 Task: Find connections with filter location Le Pontet with filter topic #Technologywith filter profile language English with filter current company Teach For India with filter school Careers for BANGALORE with filter industry Fine Arts Schools with filter service category Date Entry with filter keywords title Budget Analyst
Action: Mouse moved to (474, 82)
Screenshot: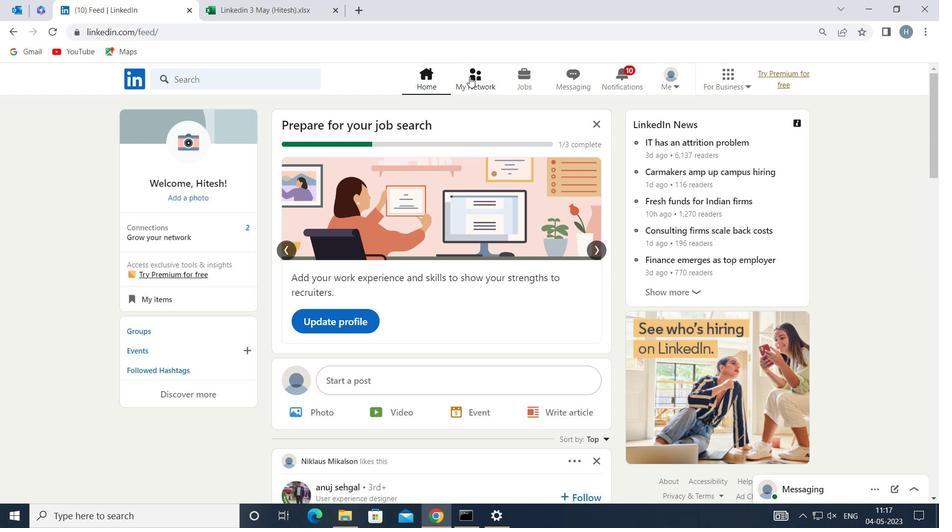 
Action: Mouse pressed left at (474, 82)
Screenshot: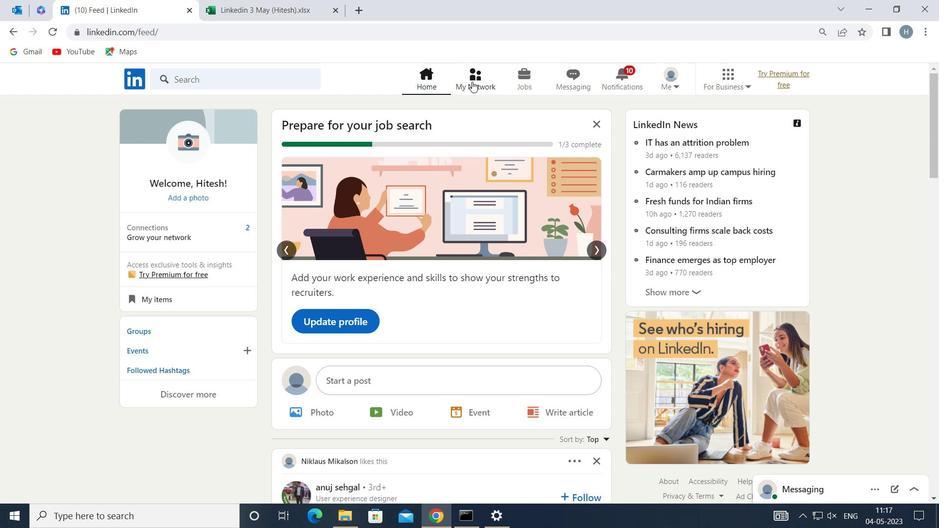 
Action: Mouse moved to (271, 151)
Screenshot: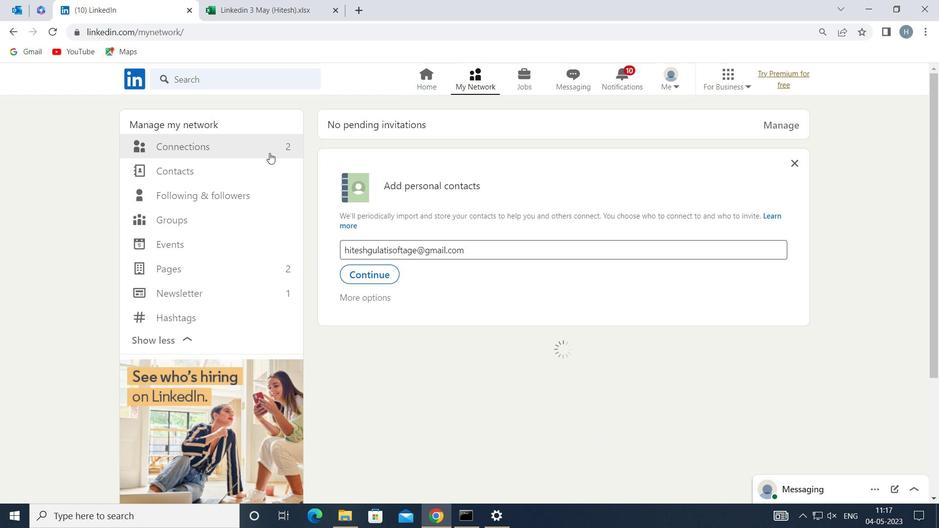 
Action: Mouse pressed left at (271, 151)
Screenshot: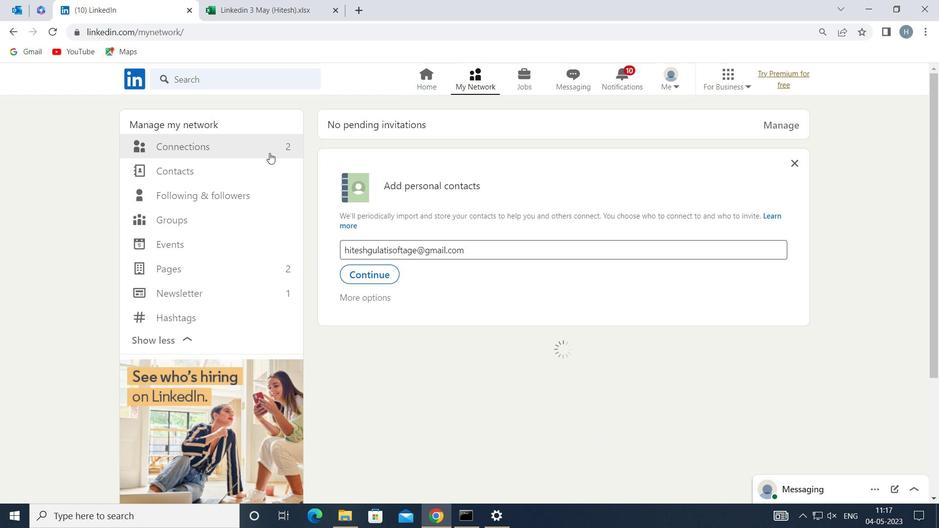 
Action: Mouse moved to (563, 143)
Screenshot: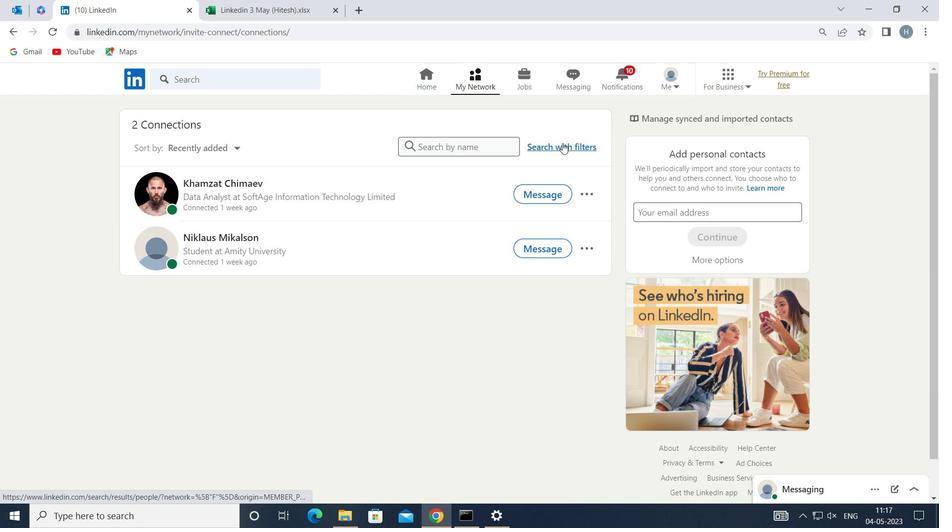 
Action: Mouse pressed left at (563, 143)
Screenshot: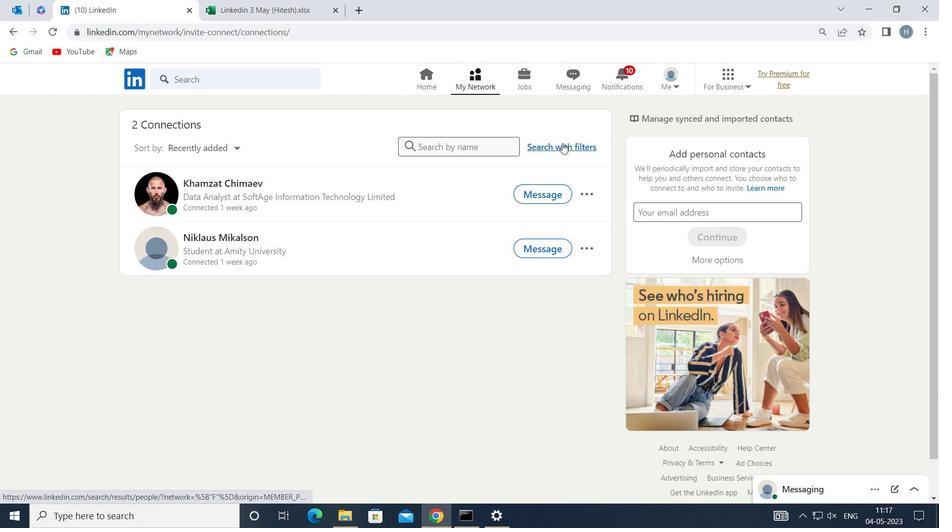 
Action: Mouse moved to (516, 111)
Screenshot: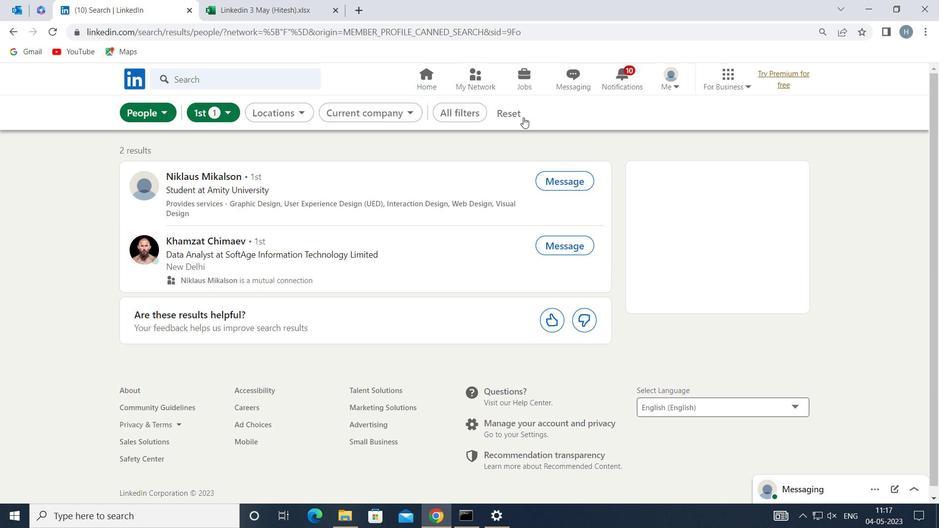 
Action: Mouse pressed left at (516, 111)
Screenshot: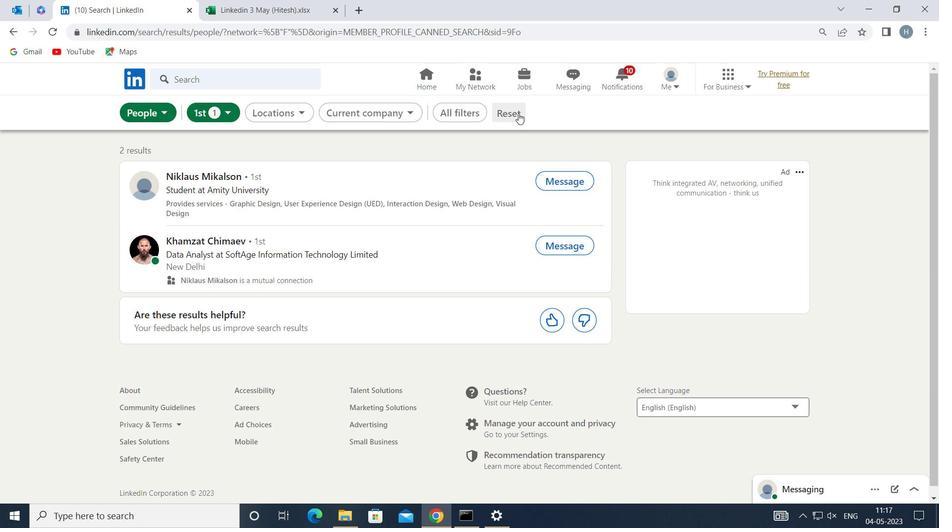
Action: Mouse moved to (500, 111)
Screenshot: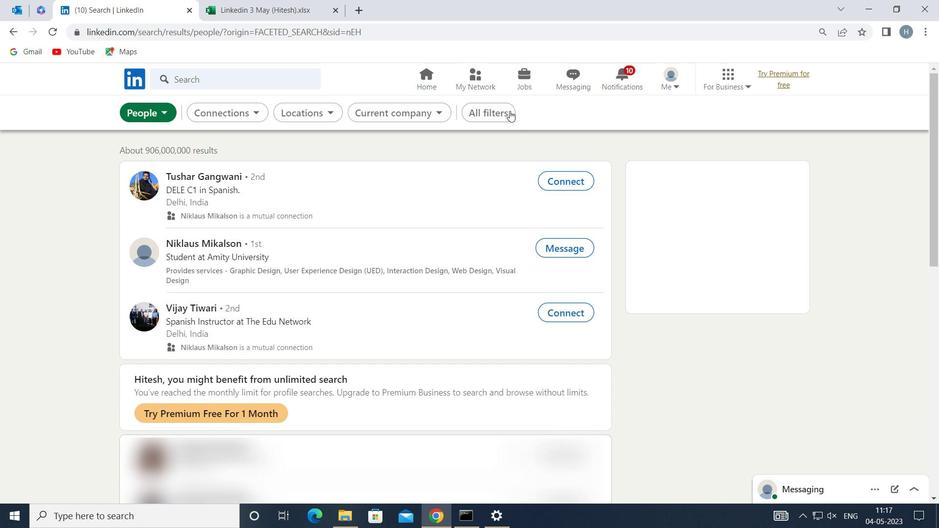 
Action: Mouse pressed left at (500, 111)
Screenshot: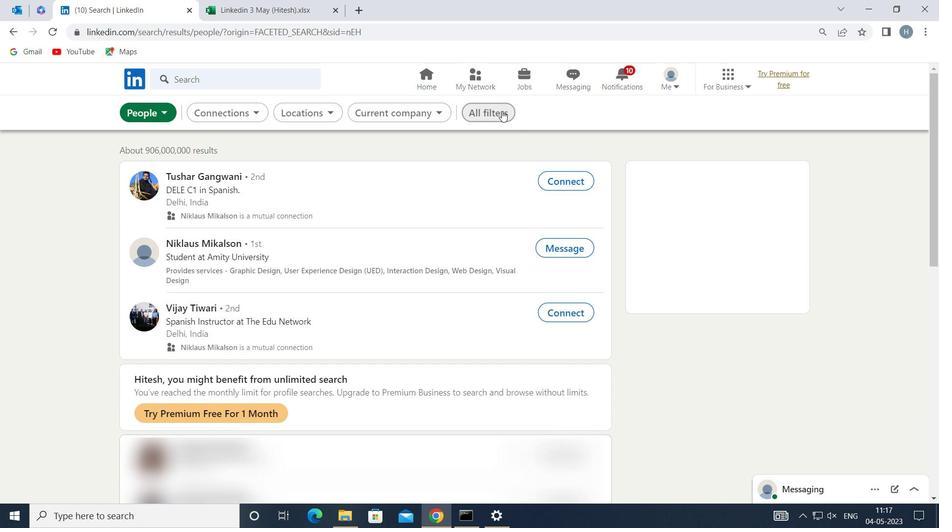 
Action: Mouse moved to (702, 237)
Screenshot: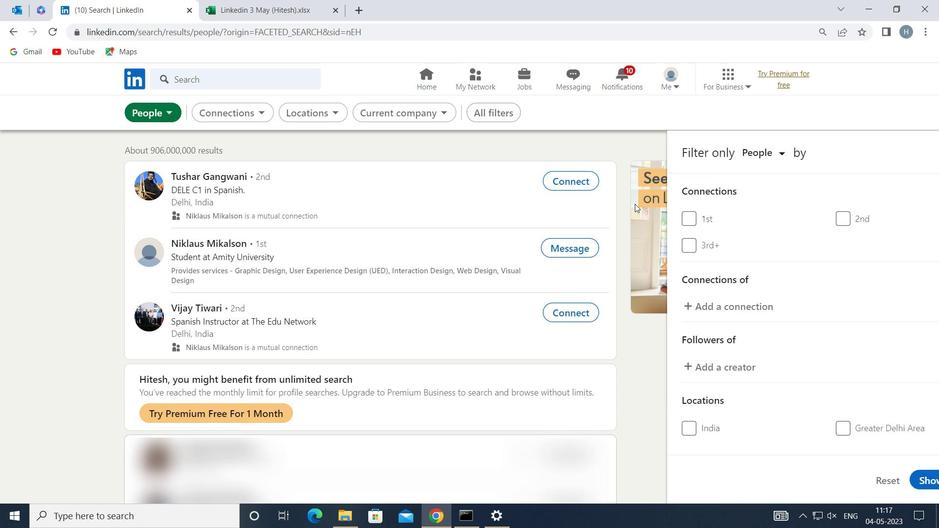 
Action: Mouse scrolled (702, 236) with delta (0, 0)
Screenshot: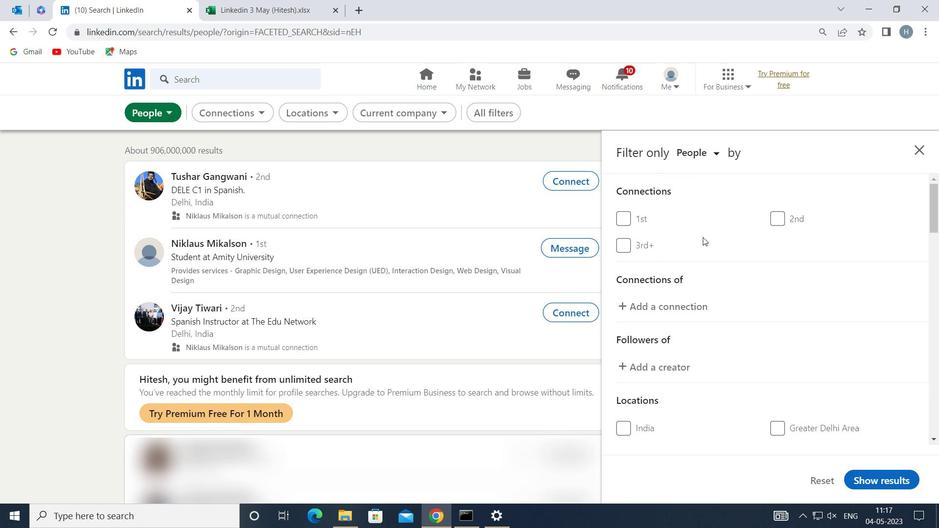 
Action: Mouse scrolled (702, 236) with delta (0, 0)
Screenshot: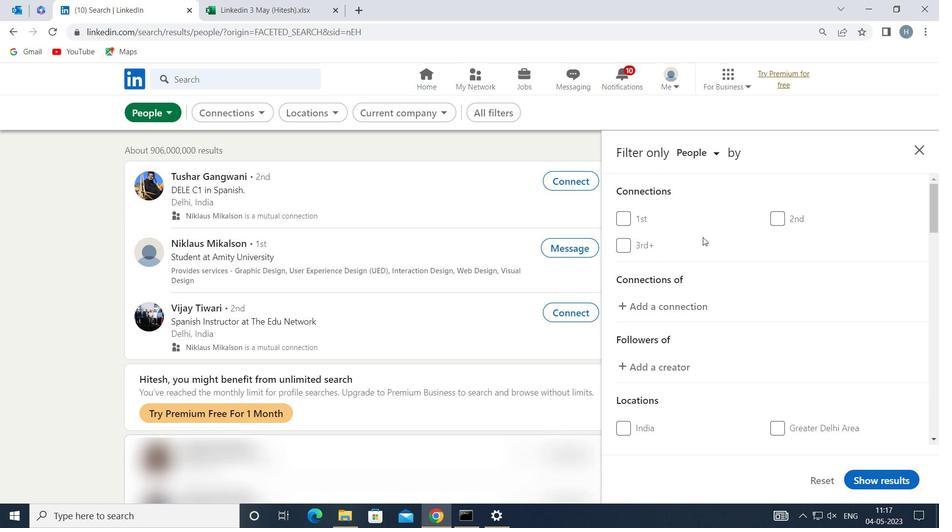 
Action: Mouse scrolled (702, 236) with delta (0, 0)
Screenshot: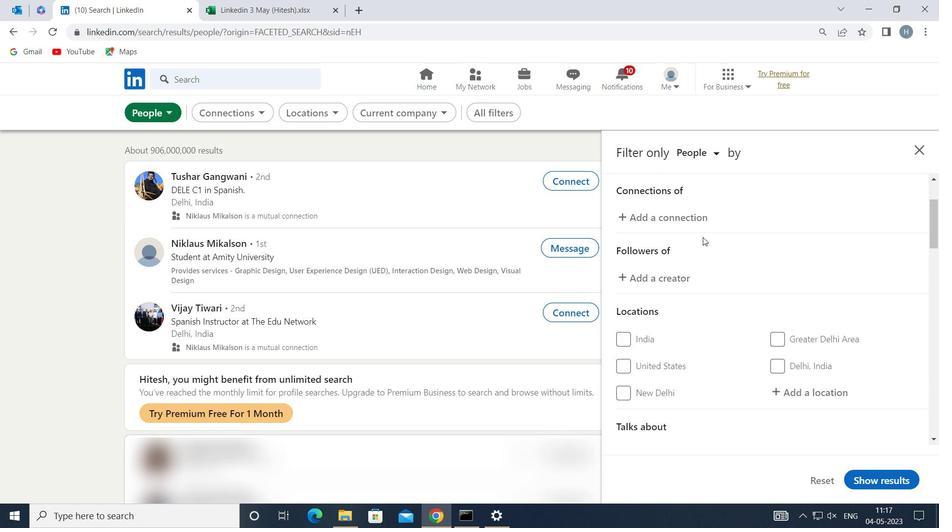 
Action: Mouse moved to (801, 297)
Screenshot: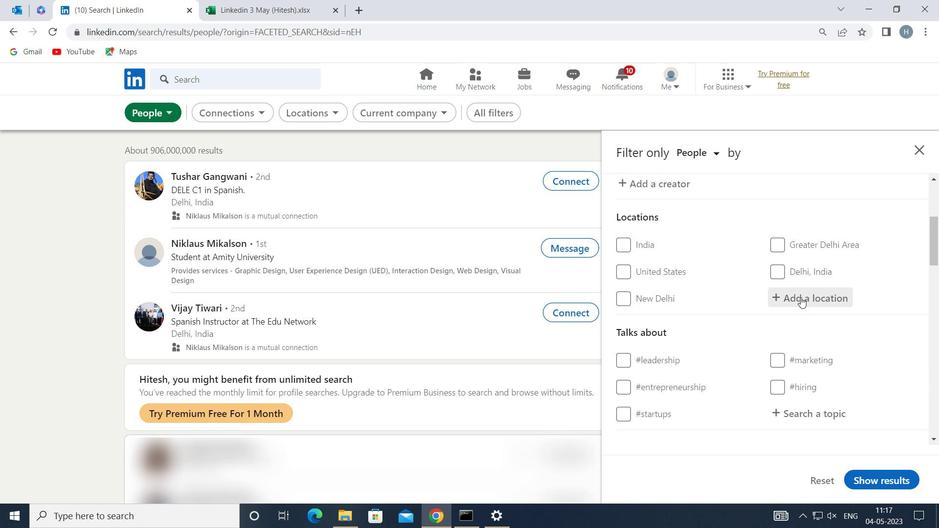 
Action: Mouse pressed left at (801, 297)
Screenshot: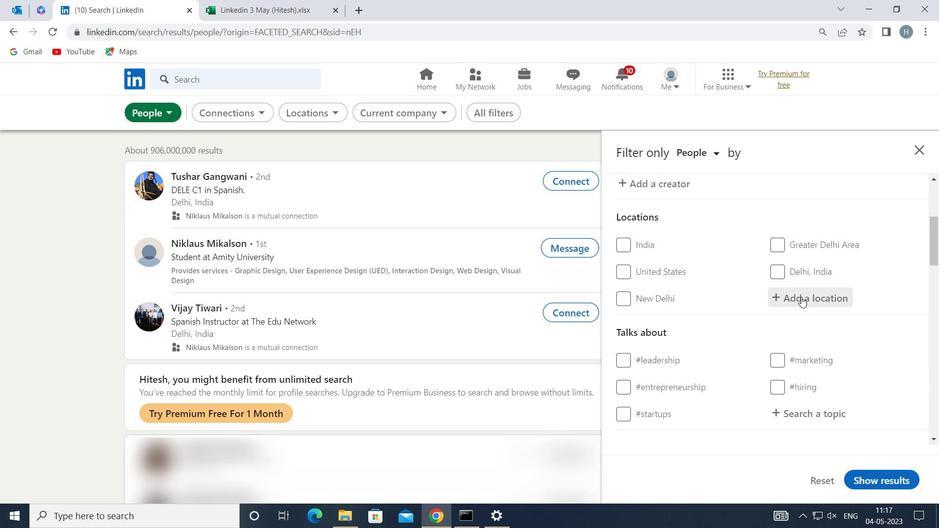 
Action: Key pressed <Key.shift>LE<Key.space><Key.shift>PONTET
Screenshot: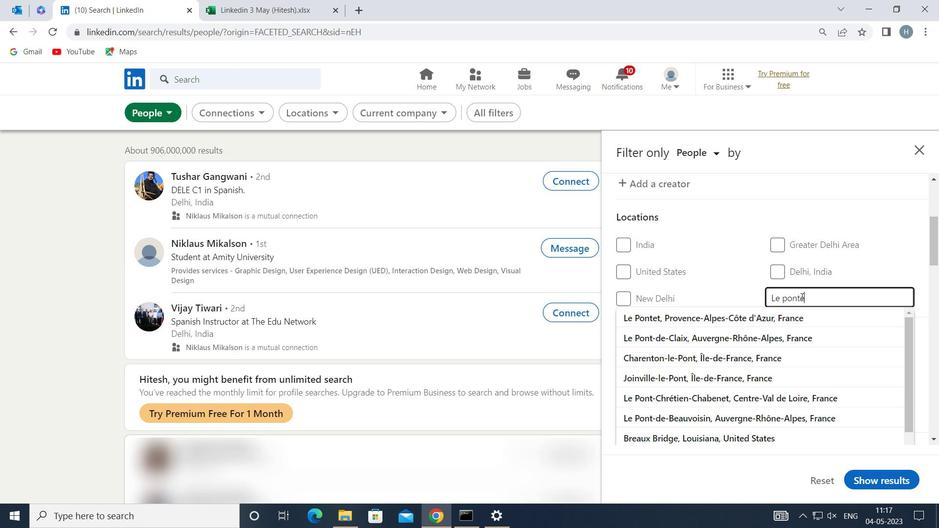
Action: Mouse moved to (749, 322)
Screenshot: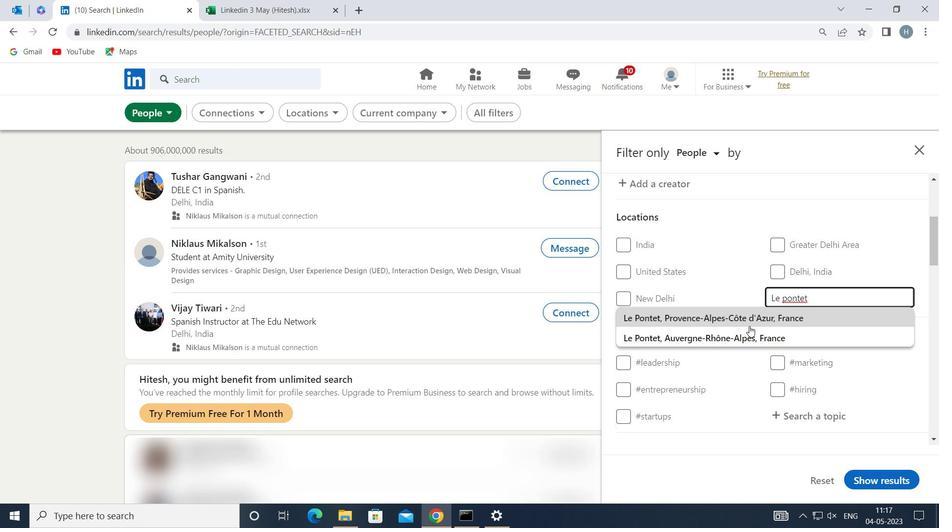 
Action: Mouse pressed left at (749, 322)
Screenshot: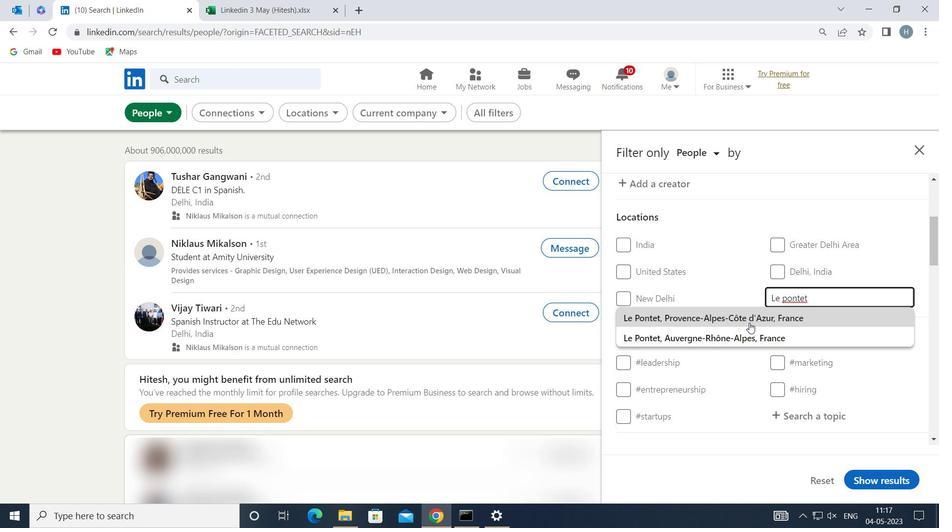 
Action: Mouse scrolled (749, 322) with delta (0, 0)
Screenshot: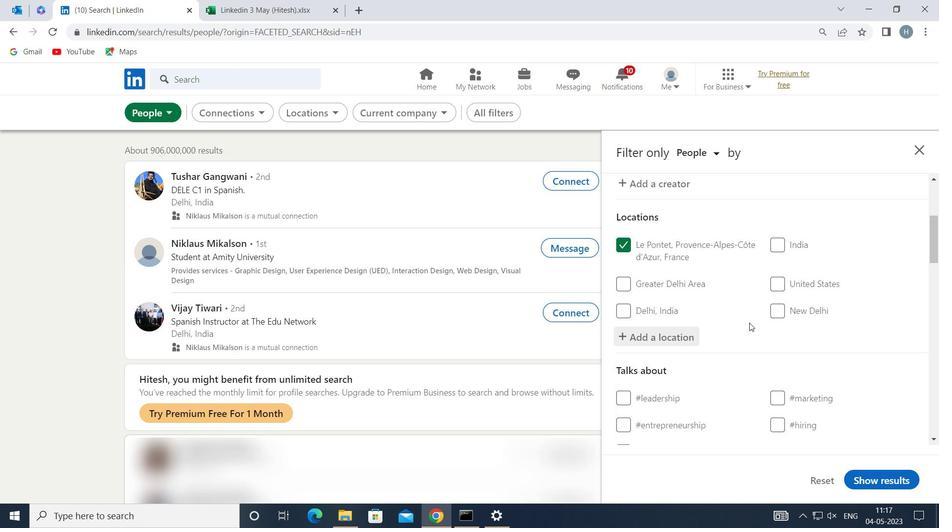 
Action: Mouse scrolled (749, 322) with delta (0, 0)
Screenshot: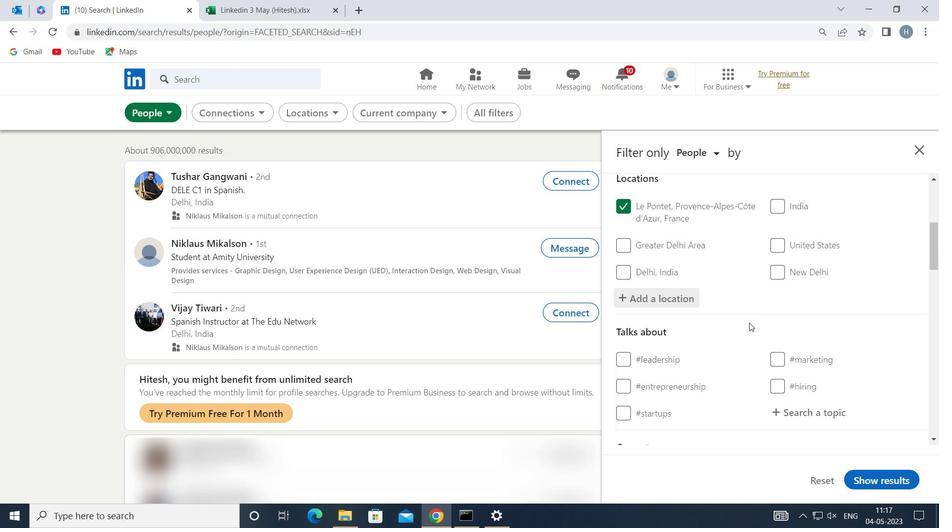 
Action: Mouse moved to (805, 332)
Screenshot: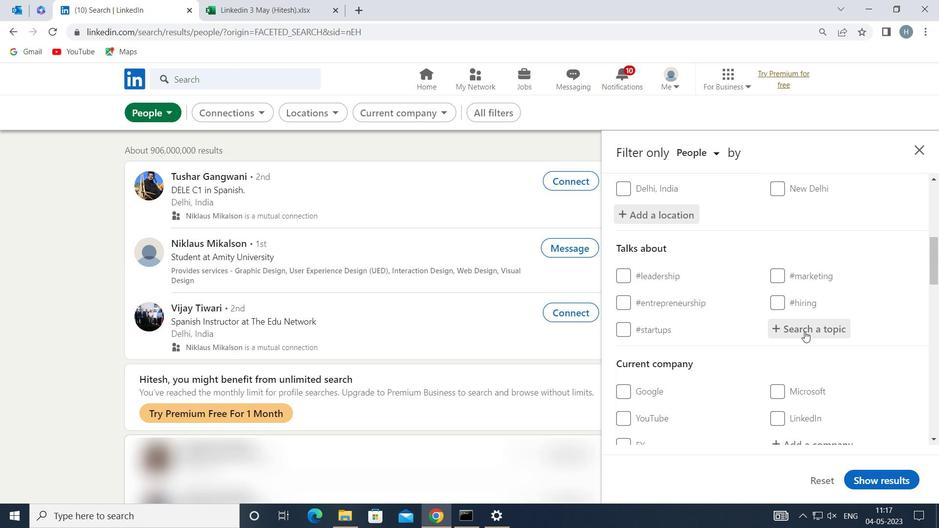 
Action: Mouse pressed left at (805, 332)
Screenshot: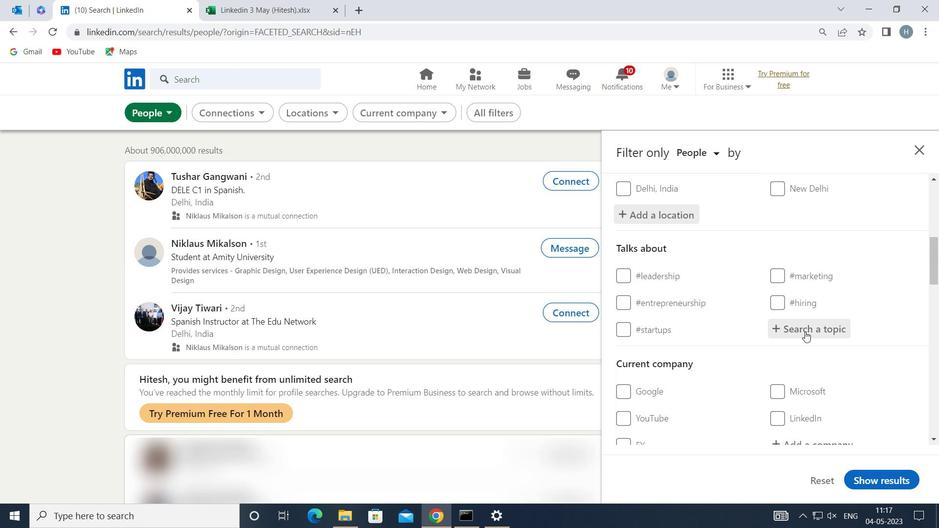 
Action: Mouse moved to (805, 331)
Screenshot: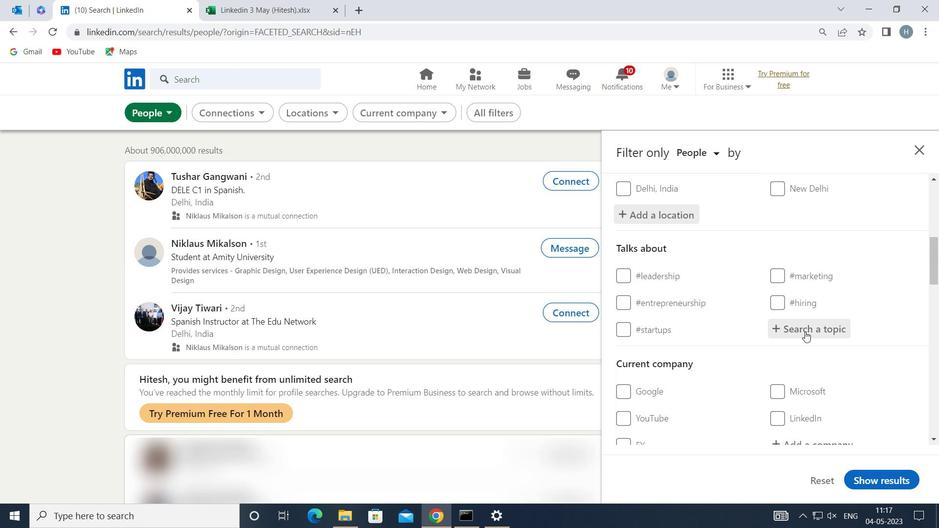 
Action: Key pressed <Key.shift>TECHNOLOGY
Screenshot: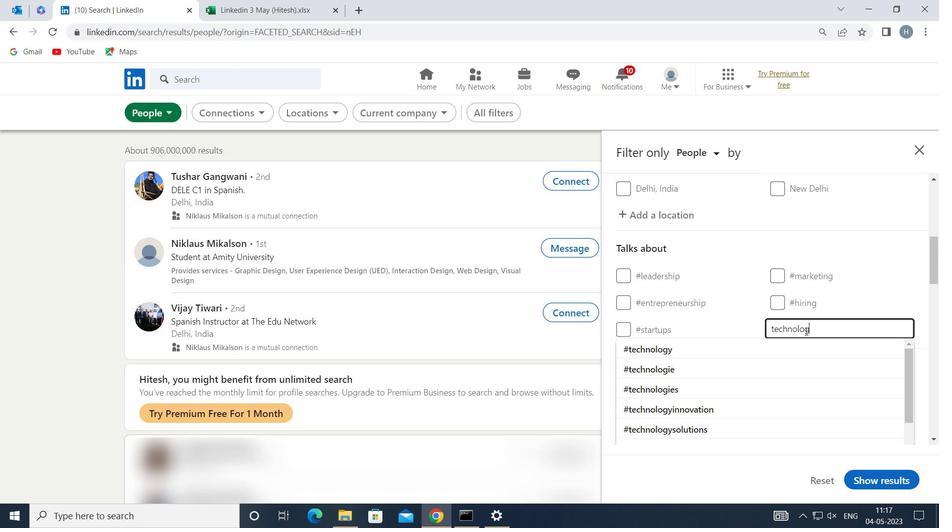 
Action: Mouse moved to (749, 345)
Screenshot: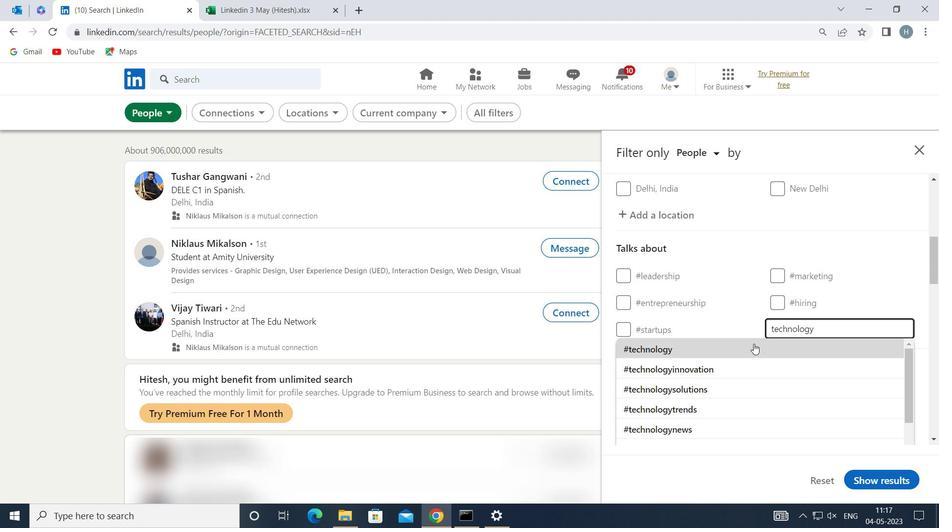 
Action: Mouse pressed left at (749, 345)
Screenshot: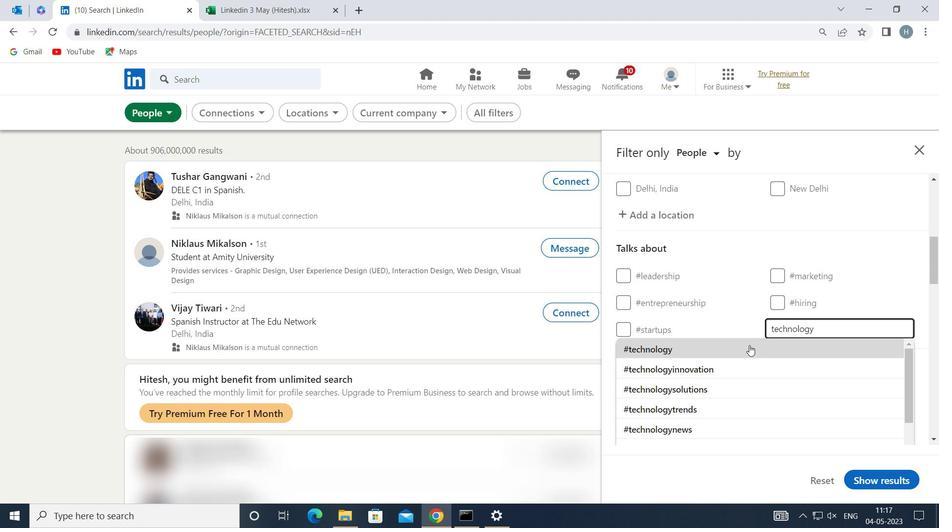 
Action: Mouse moved to (745, 322)
Screenshot: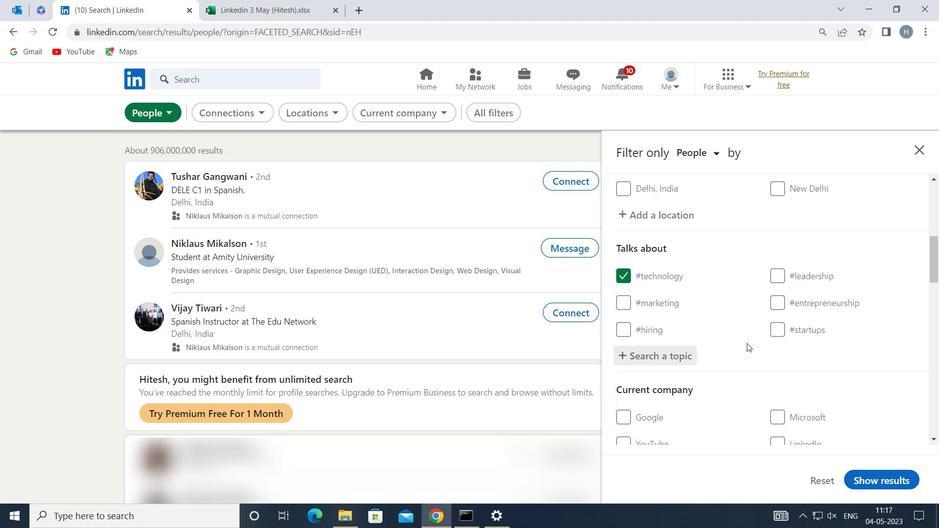 
Action: Mouse scrolled (745, 322) with delta (0, 0)
Screenshot: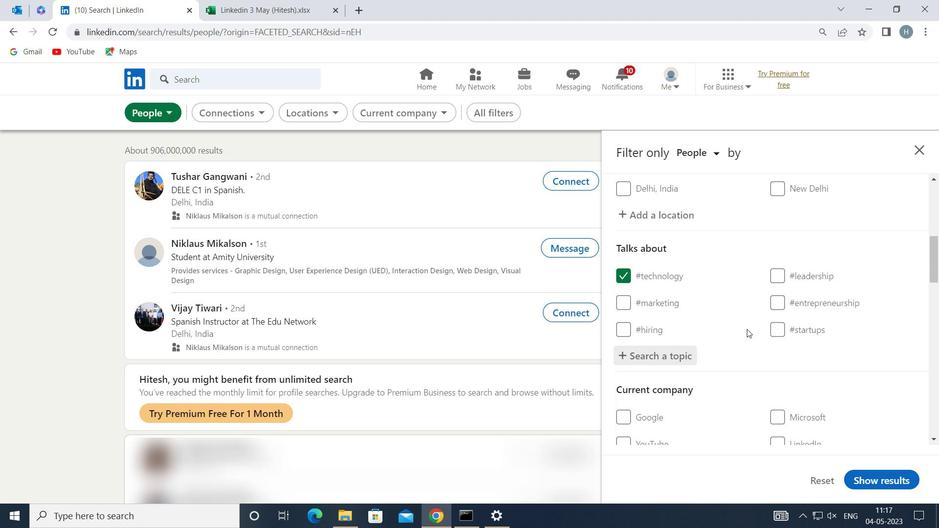 
Action: Mouse scrolled (745, 322) with delta (0, 0)
Screenshot: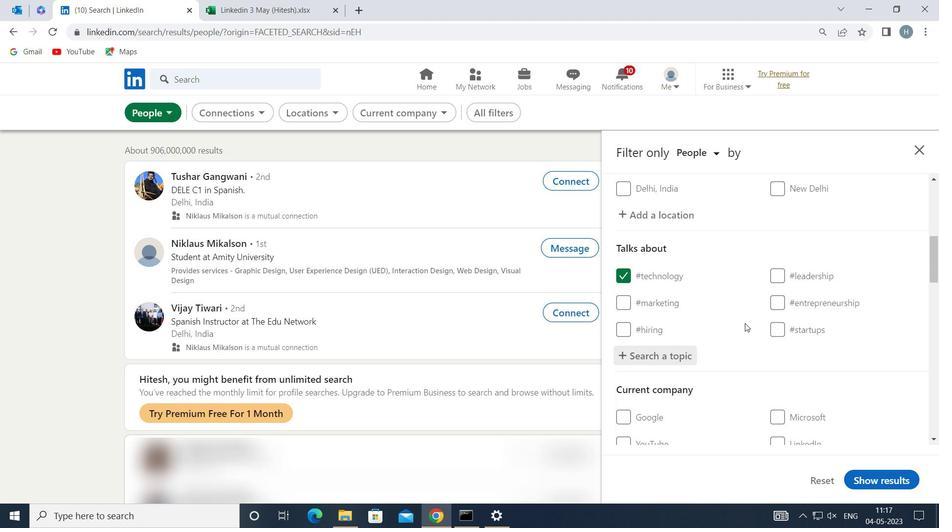 
Action: Mouse scrolled (745, 322) with delta (0, 0)
Screenshot: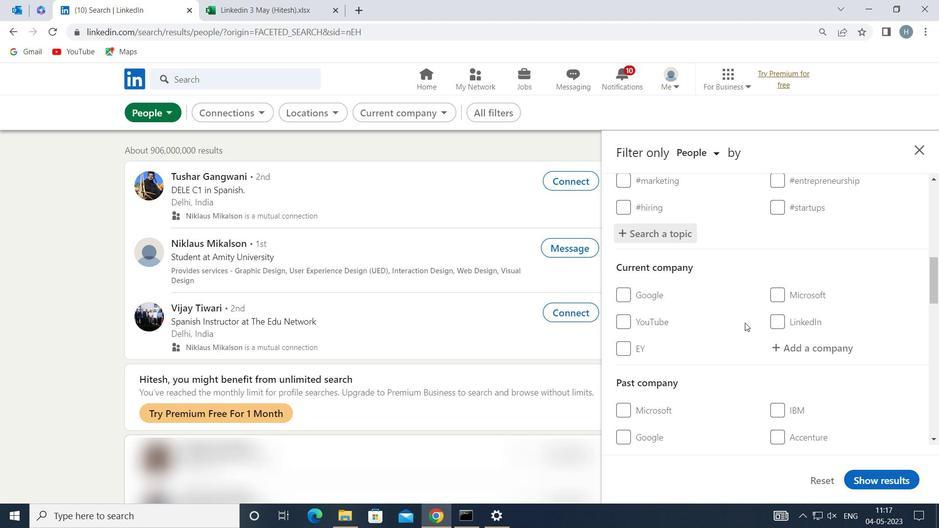 
Action: Mouse scrolled (745, 322) with delta (0, 0)
Screenshot: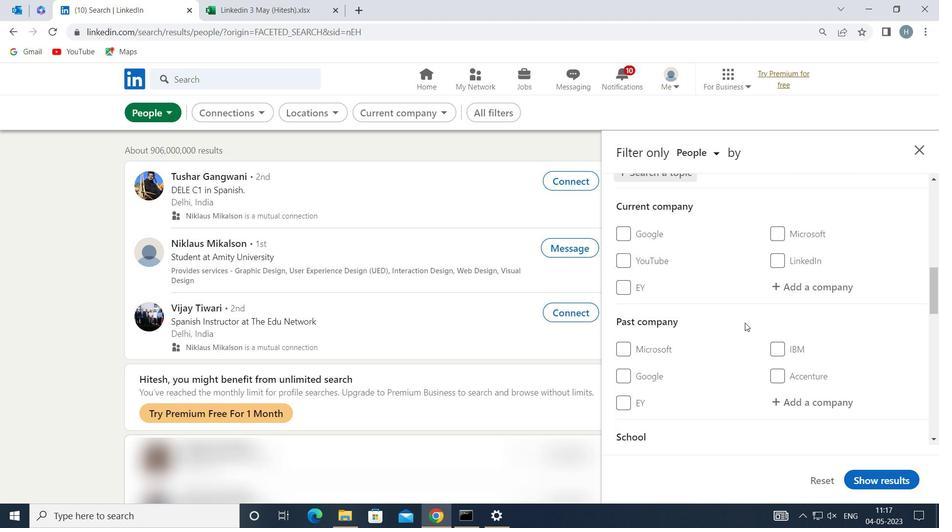 
Action: Mouse scrolled (745, 322) with delta (0, 0)
Screenshot: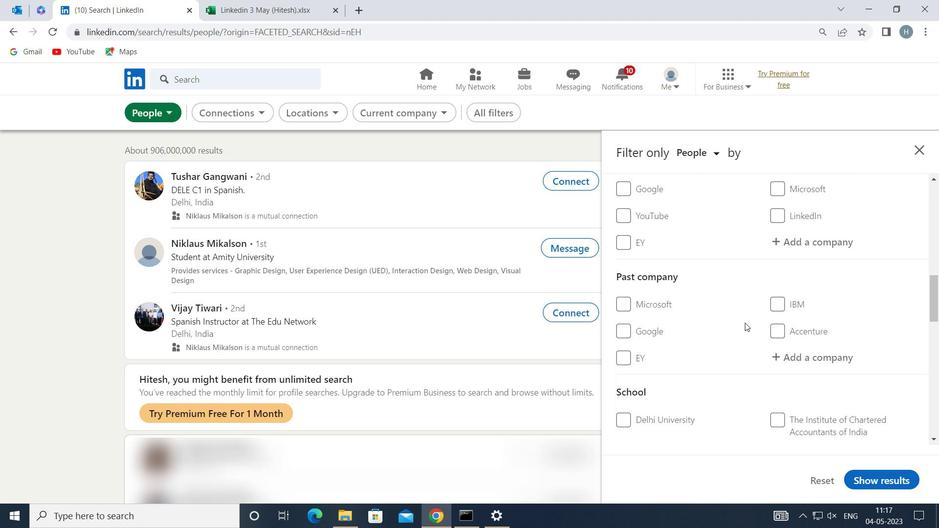 
Action: Mouse scrolled (745, 322) with delta (0, 0)
Screenshot: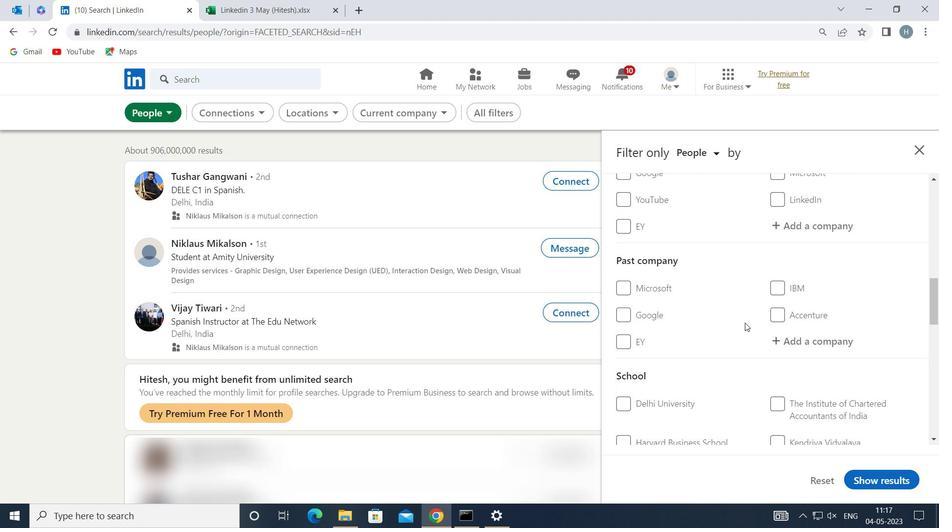 
Action: Mouse moved to (744, 322)
Screenshot: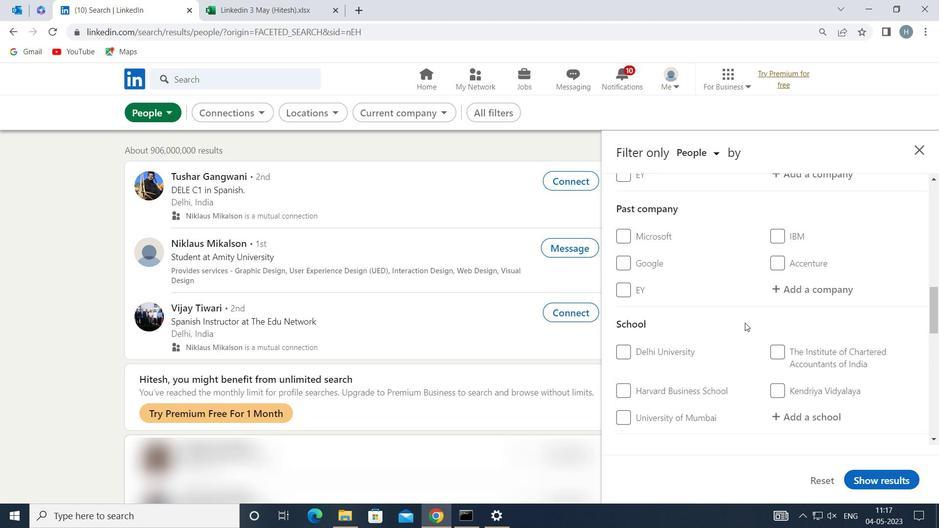 
Action: Mouse scrolled (744, 321) with delta (0, 0)
Screenshot: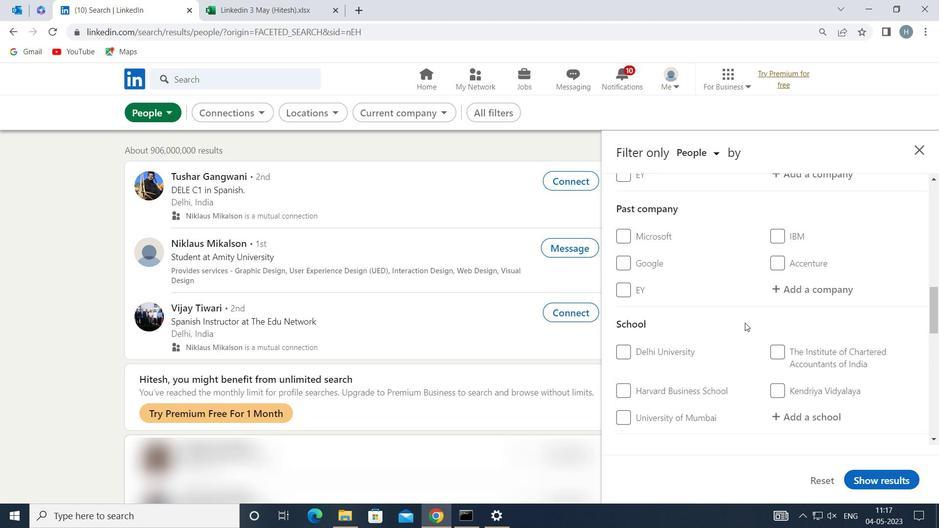 
Action: Mouse moved to (743, 322)
Screenshot: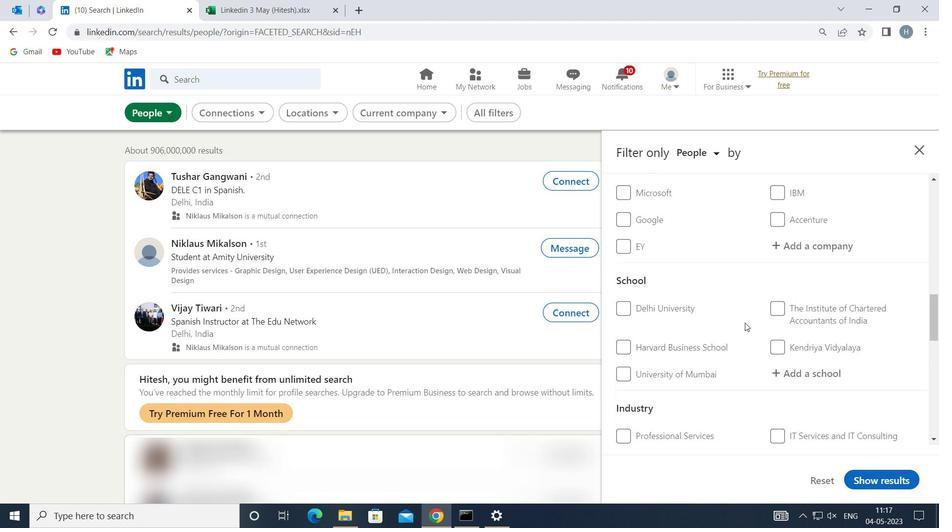 
Action: Mouse scrolled (743, 322) with delta (0, 0)
Screenshot: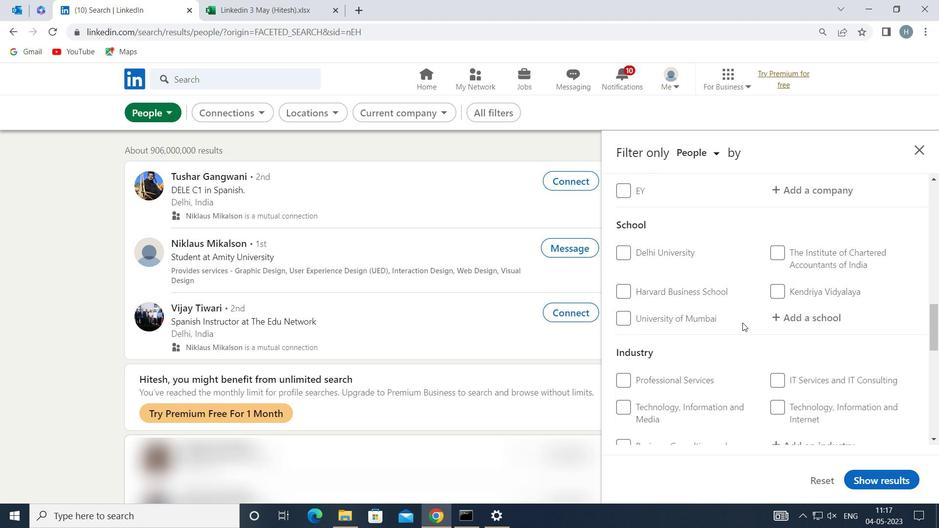 
Action: Mouse scrolled (743, 322) with delta (0, 0)
Screenshot: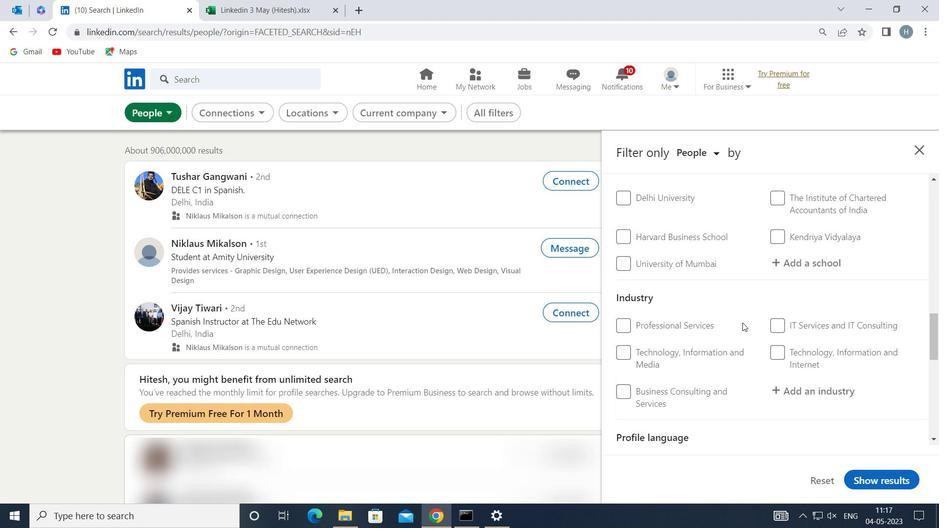 
Action: Mouse scrolled (743, 322) with delta (0, 0)
Screenshot: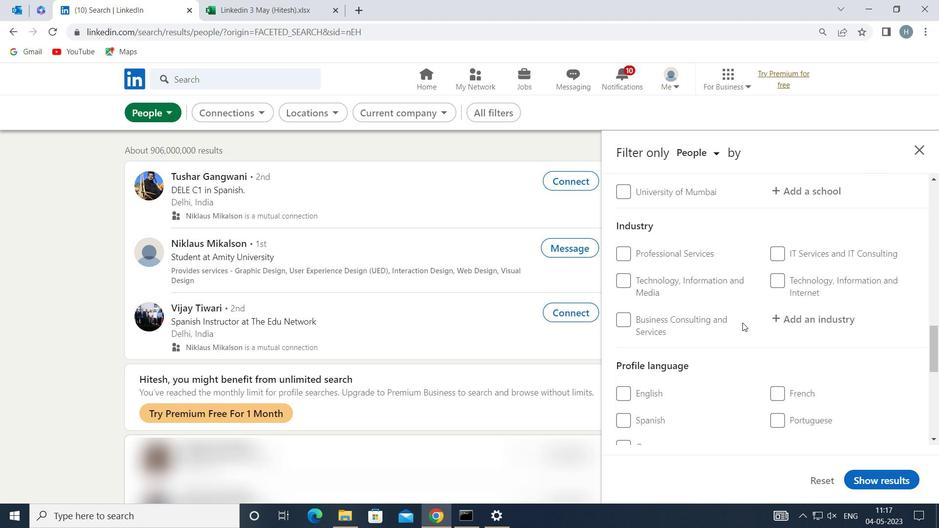 
Action: Mouse moved to (653, 308)
Screenshot: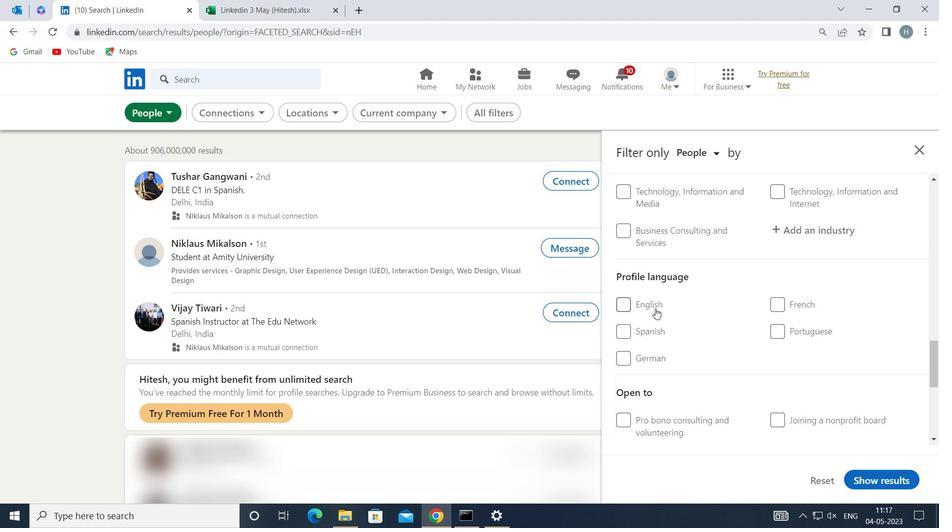 
Action: Mouse pressed left at (653, 308)
Screenshot: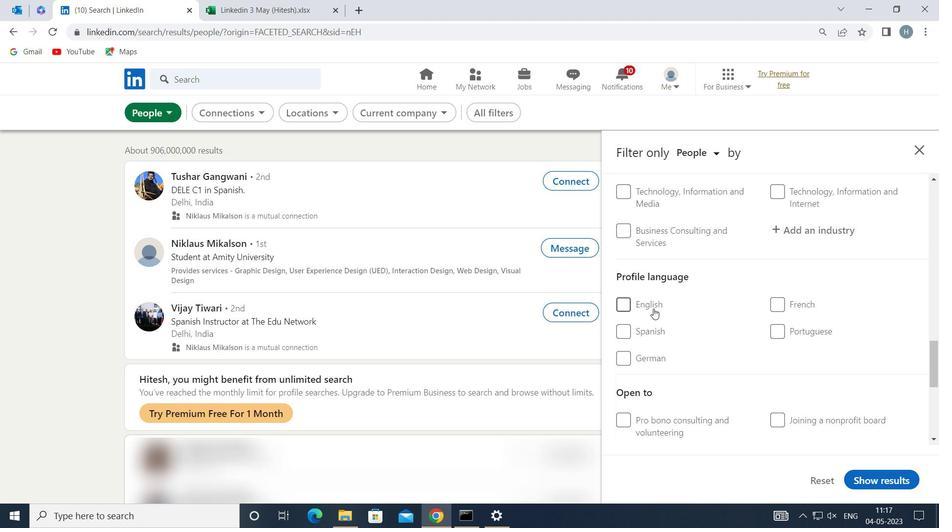 
Action: Mouse moved to (709, 309)
Screenshot: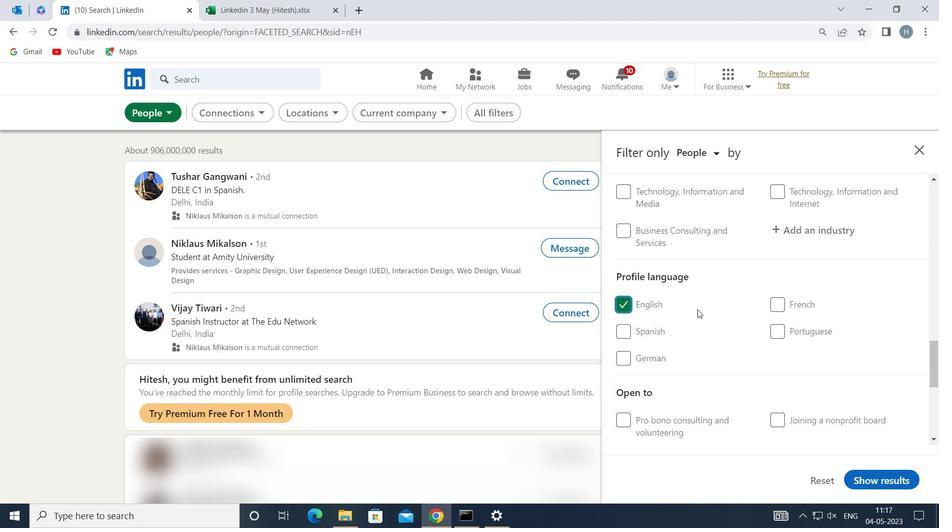 
Action: Mouse scrolled (709, 309) with delta (0, 0)
Screenshot: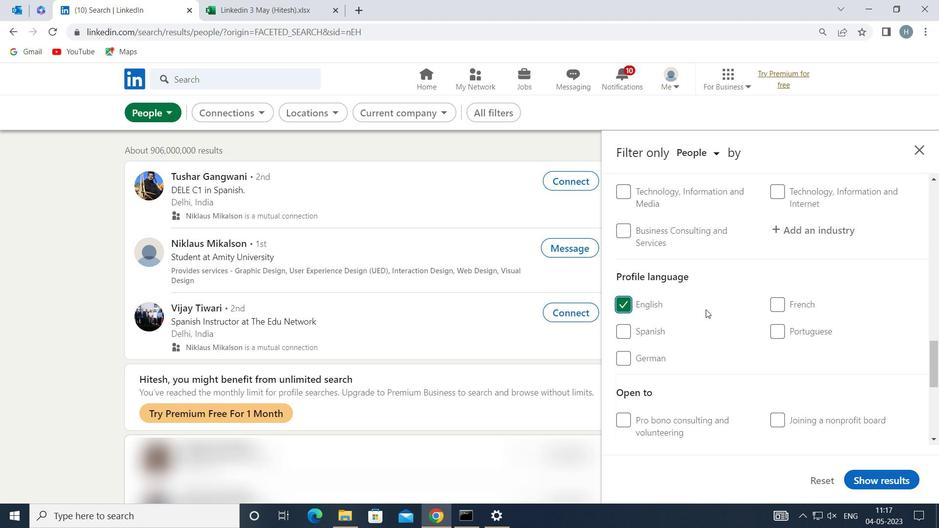 
Action: Mouse scrolled (709, 309) with delta (0, 0)
Screenshot: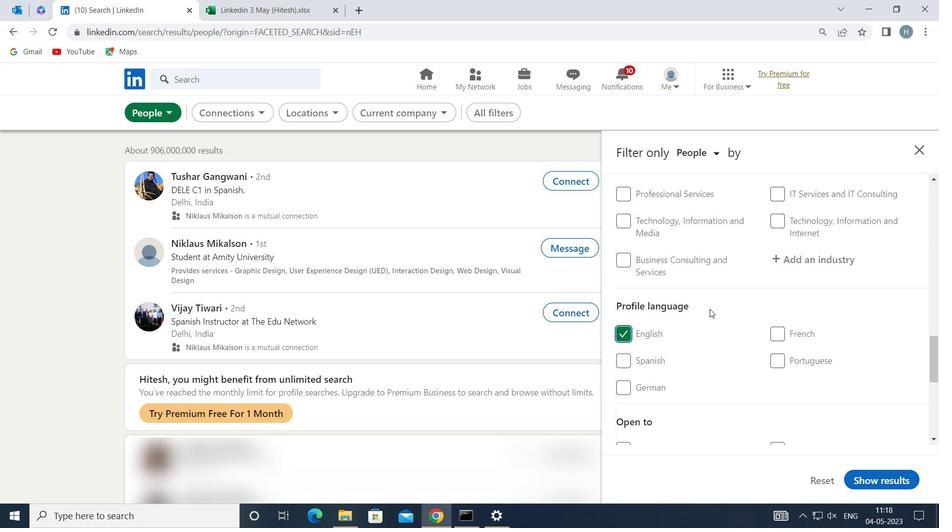 
Action: Mouse scrolled (709, 309) with delta (0, 0)
Screenshot: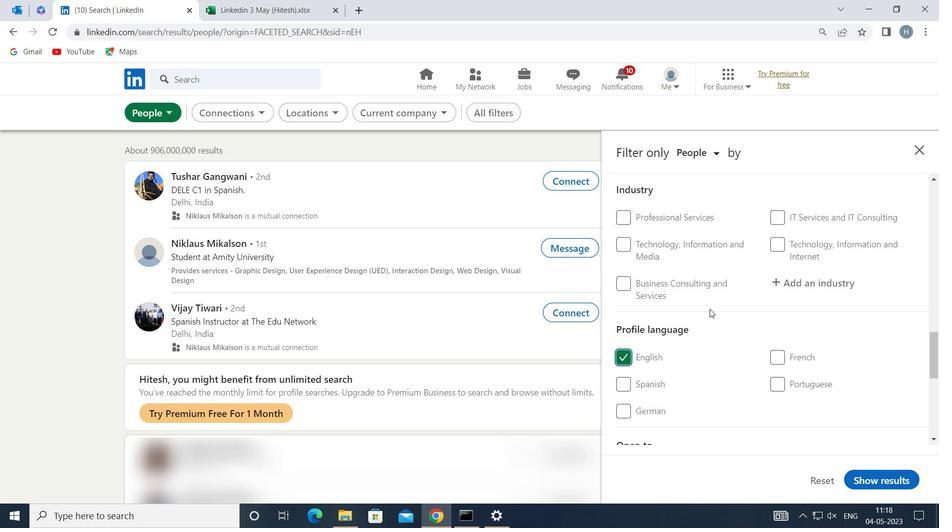 
Action: Mouse scrolled (709, 309) with delta (0, 0)
Screenshot: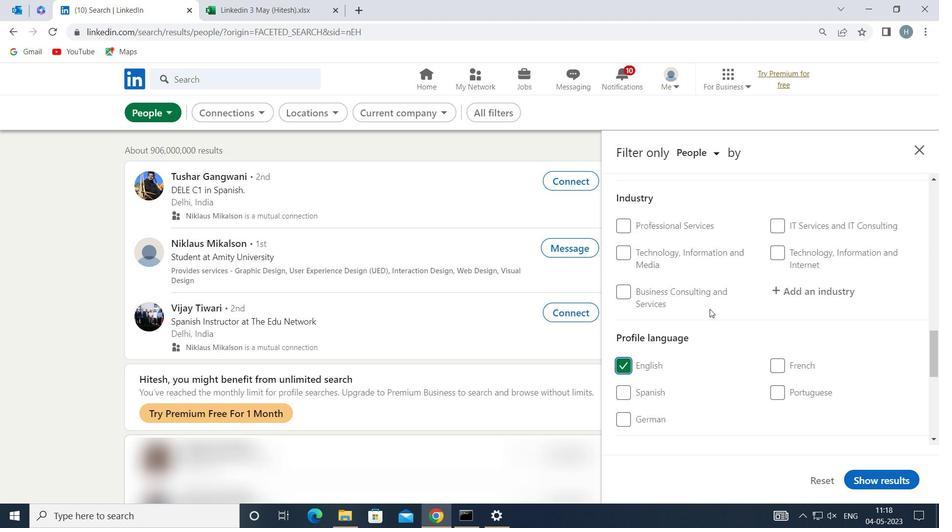 
Action: Mouse scrolled (709, 309) with delta (0, 0)
Screenshot: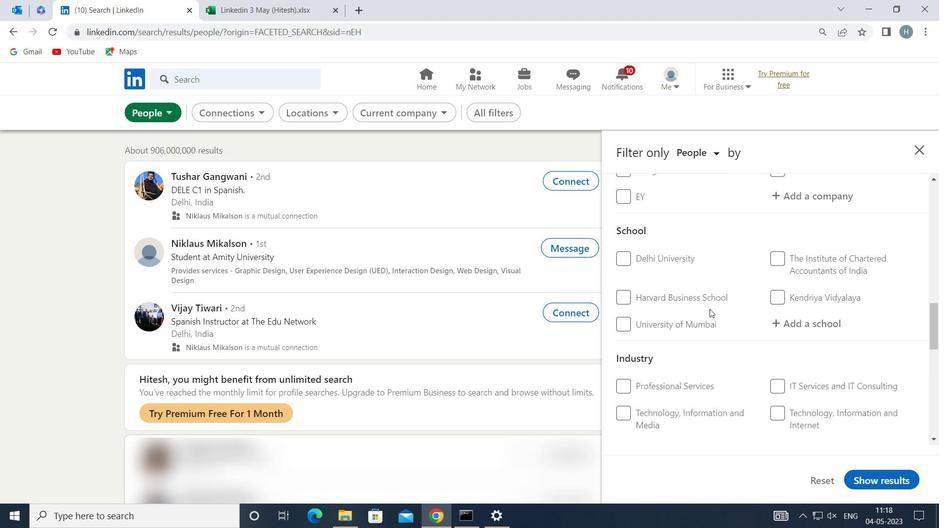 
Action: Mouse scrolled (709, 309) with delta (0, 0)
Screenshot: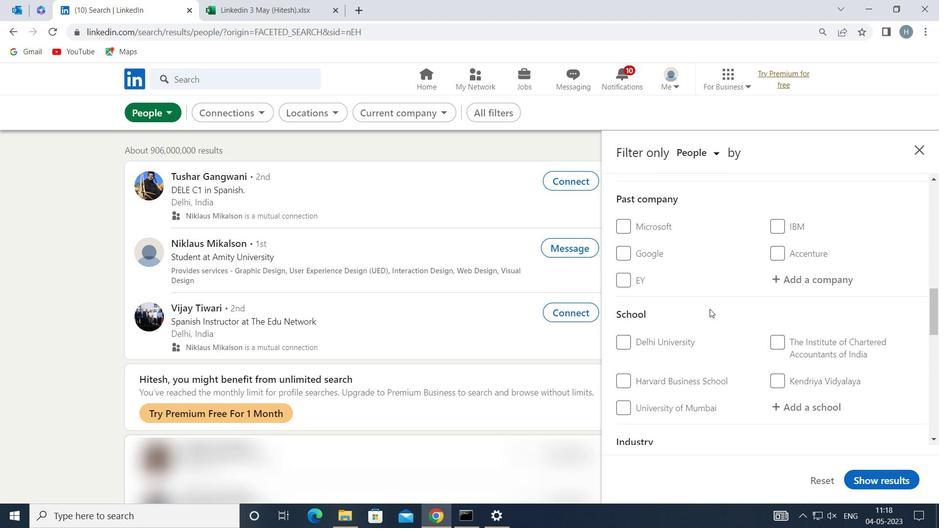 
Action: Mouse scrolled (709, 309) with delta (0, 0)
Screenshot: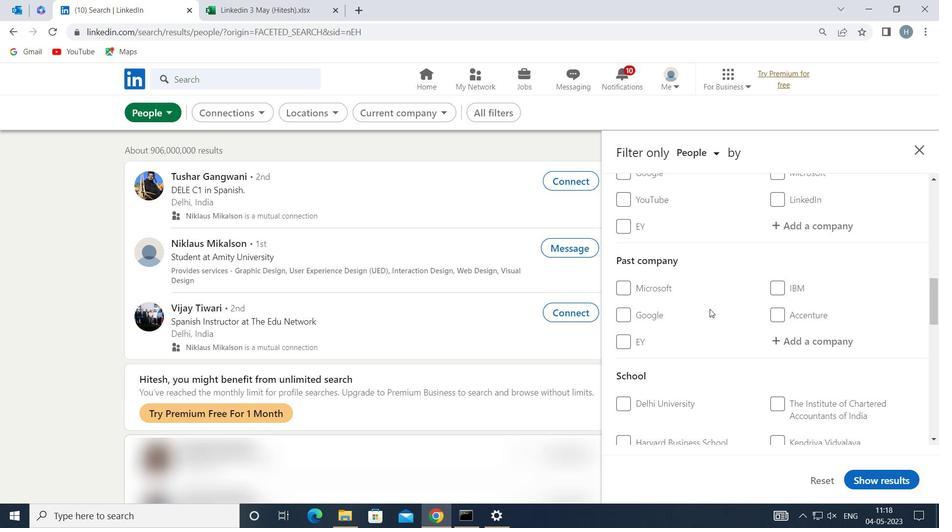 
Action: Mouse scrolled (709, 309) with delta (0, 0)
Screenshot: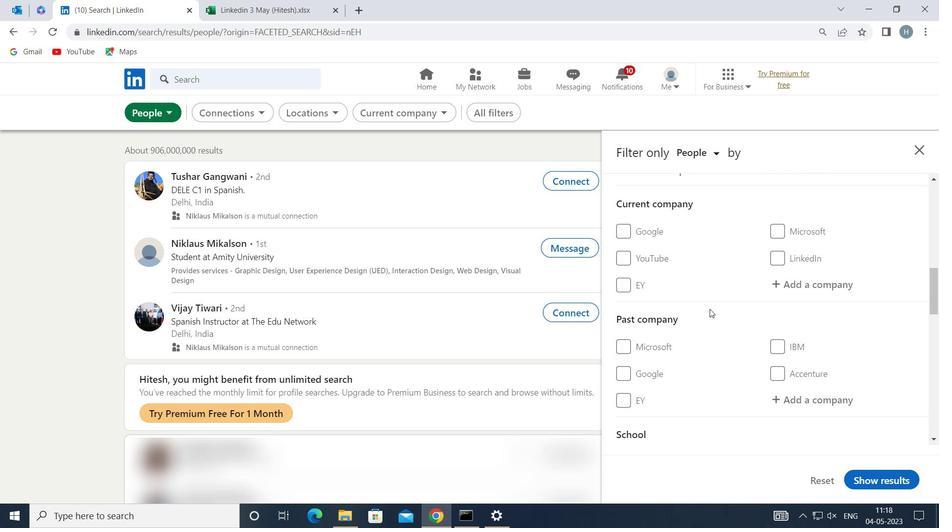 
Action: Mouse moved to (805, 340)
Screenshot: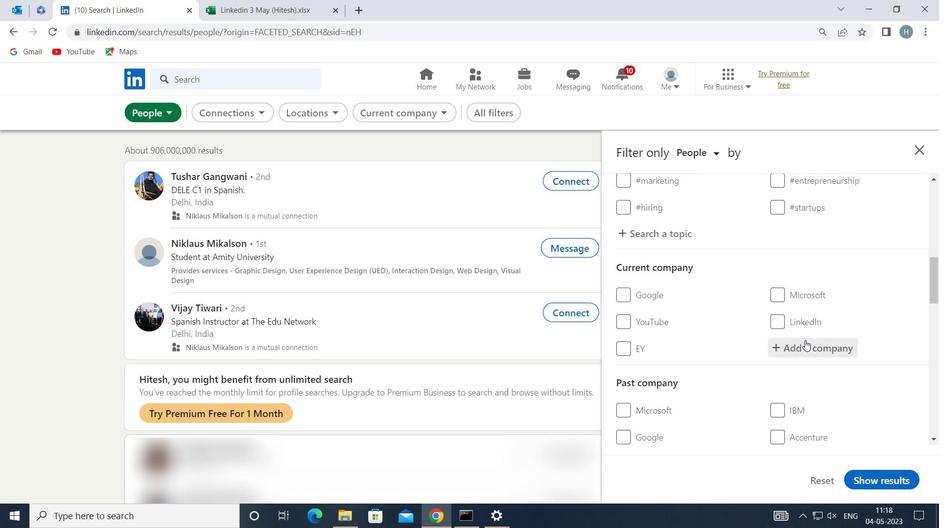 
Action: Mouse pressed left at (805, 340)
Screenshot: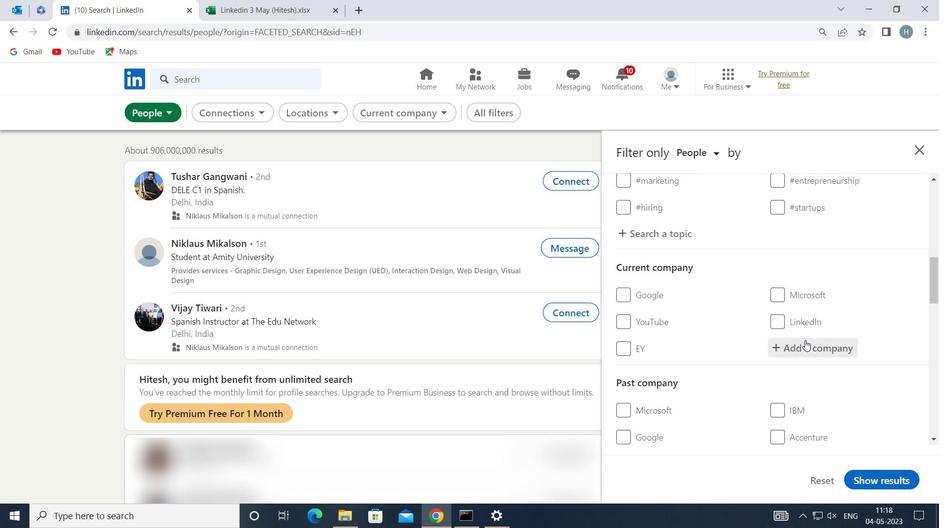 
Action: Key pressed <Key.shift>TEACH<Key.space>FOR<Key.space><Key.shift>INDIA
Screenshot: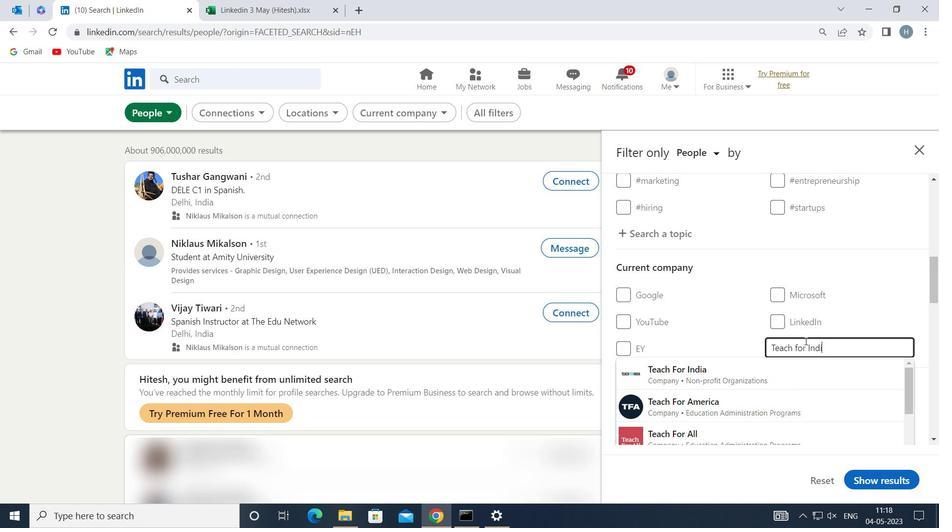 
Action: Mouse moved to (784, 364)
Screenshot: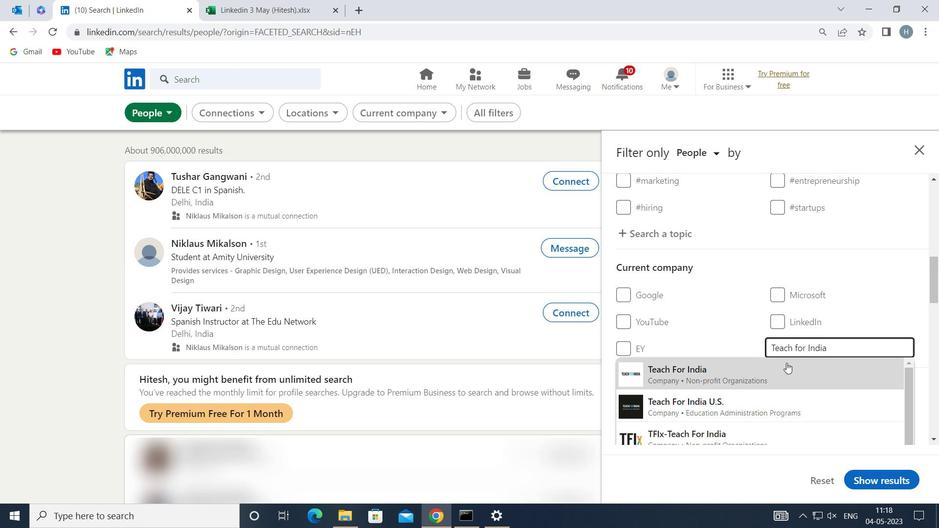 
Action: Mouse pressed left at (784, 364)
Screenshot: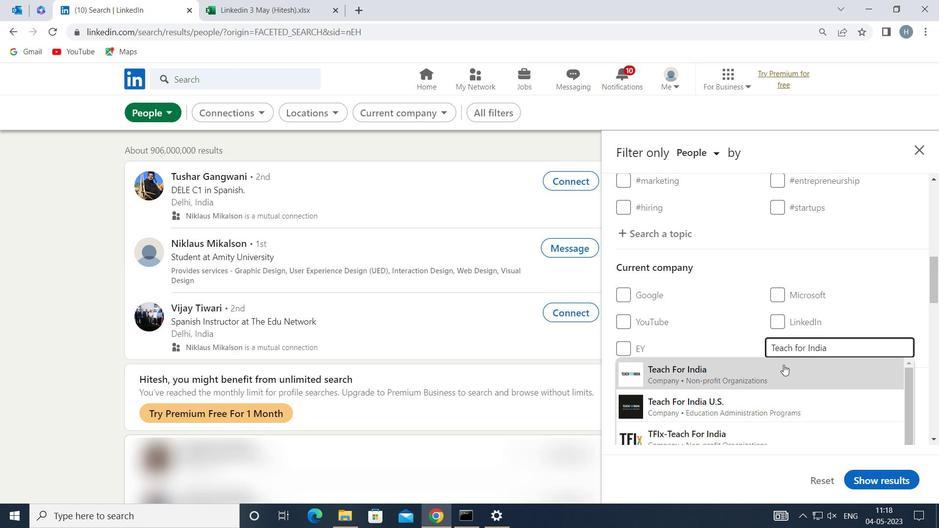 
Action: Mouse moved to (763, 331)
Screenshot: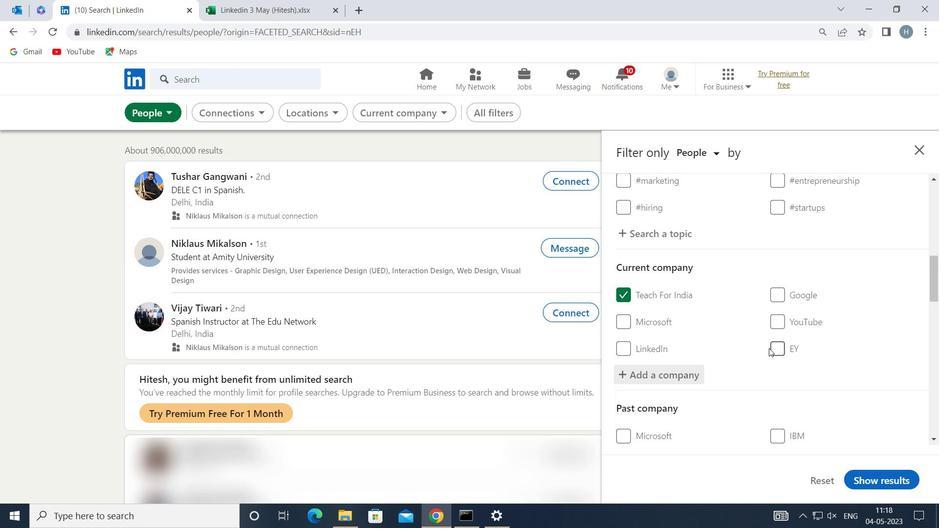 
Action: Mouse scrolled (763, 330) with delta (0, 0)
Screenshot: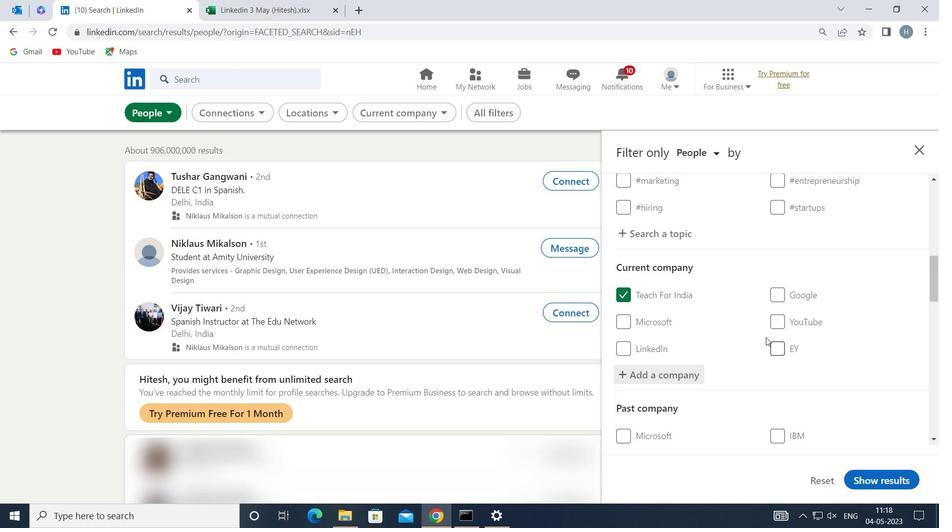 
Action: Mouse scrolled (763, 330) with delta (0, 0)
Screenshot: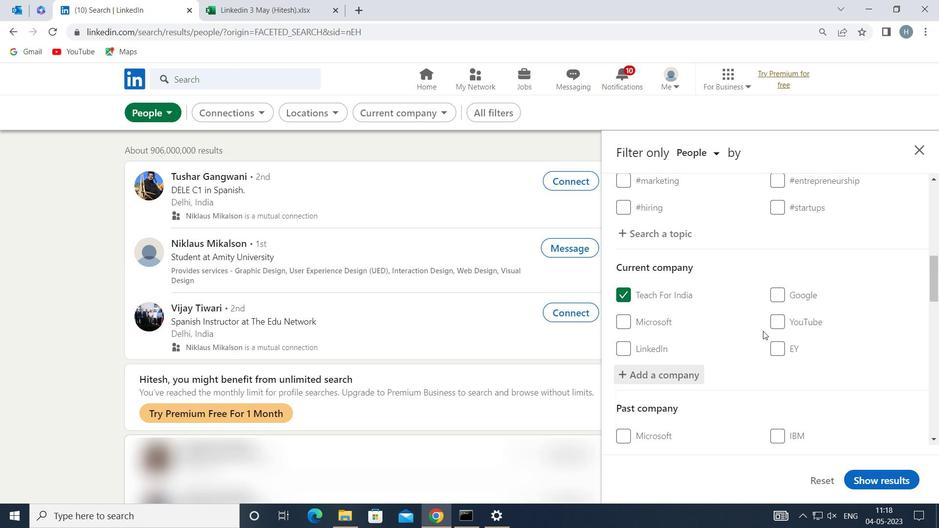 
Action: Mouse moved to (763, 329)
Screenshot: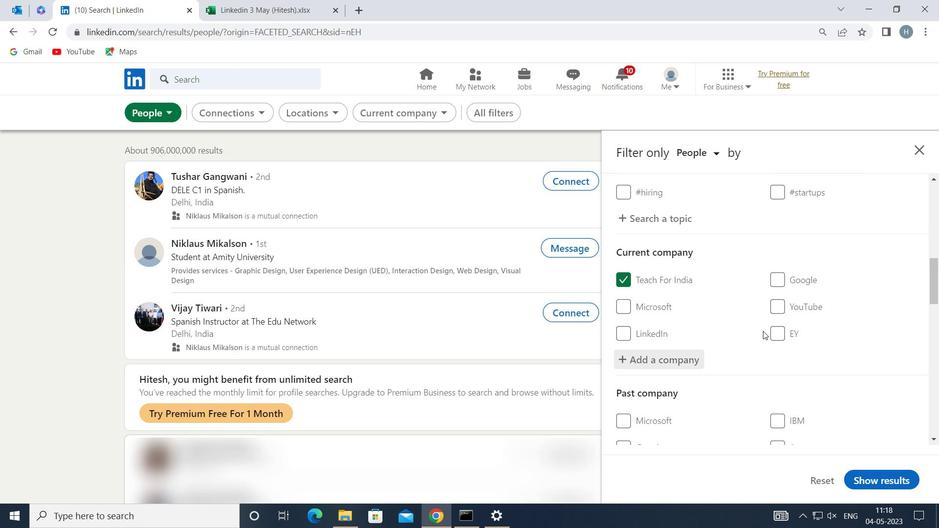 
Action: Mouse scrolled (763, 328) with delta (0, 0)
Screenshot: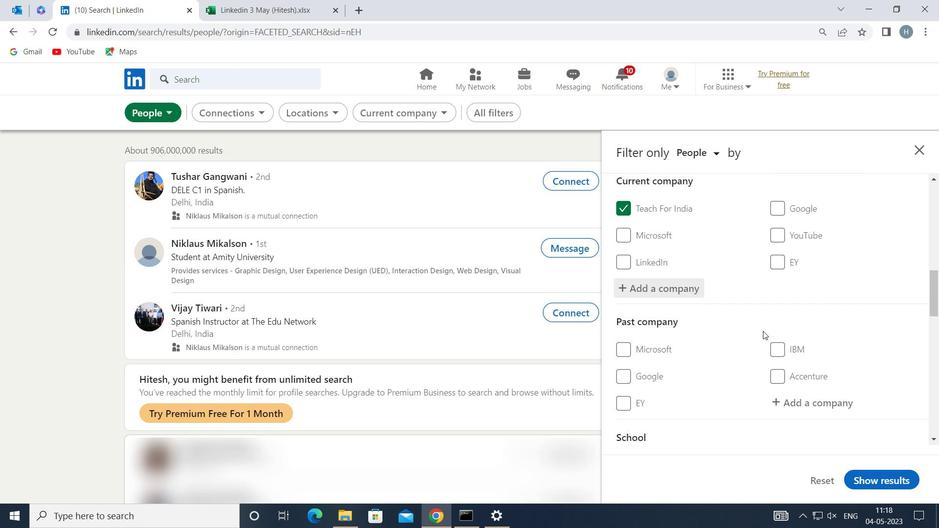
Action: Mouse moved to (763, 328)
Screenshot: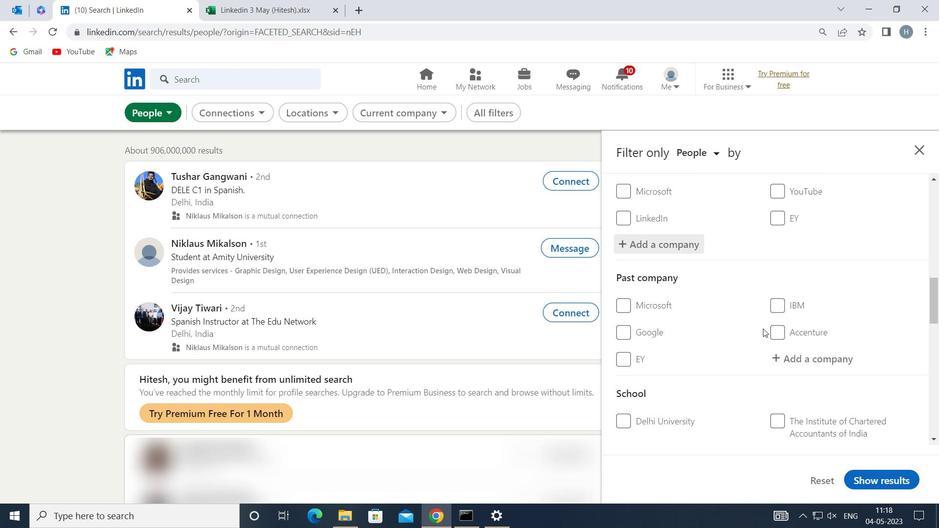 
Action: Mouse scrolled (763, 328) with delta (0, 0)
Screenshot: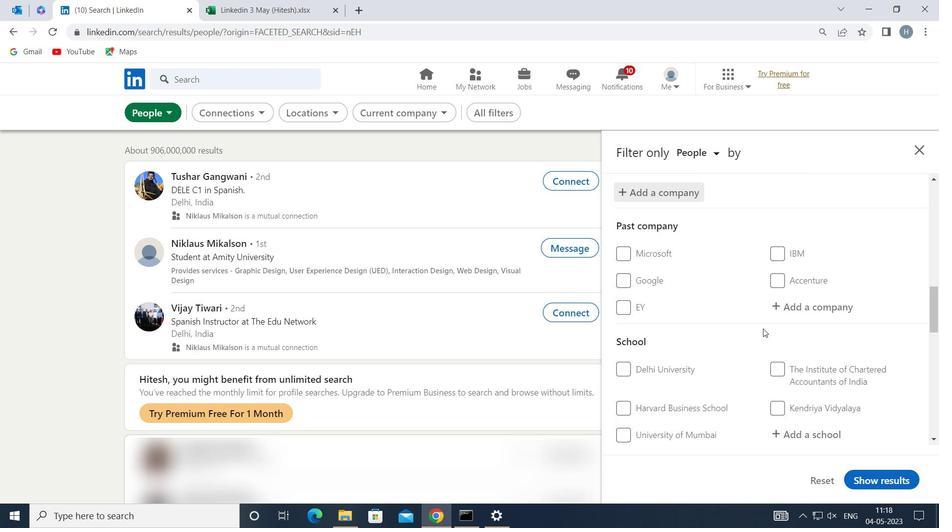 
Action: Mouse moved to (798, 370)
Screenshot: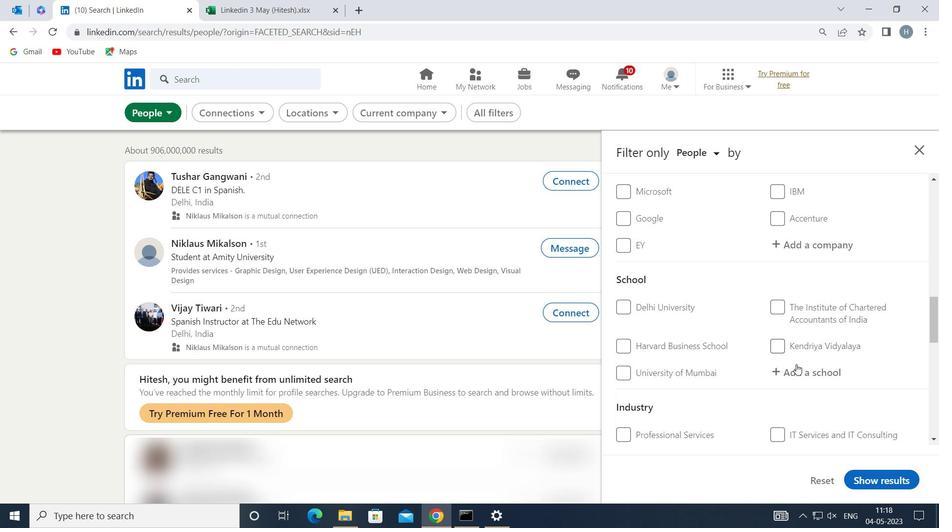 
Action: Mouse pressed left at (798, 370)
Screenshot: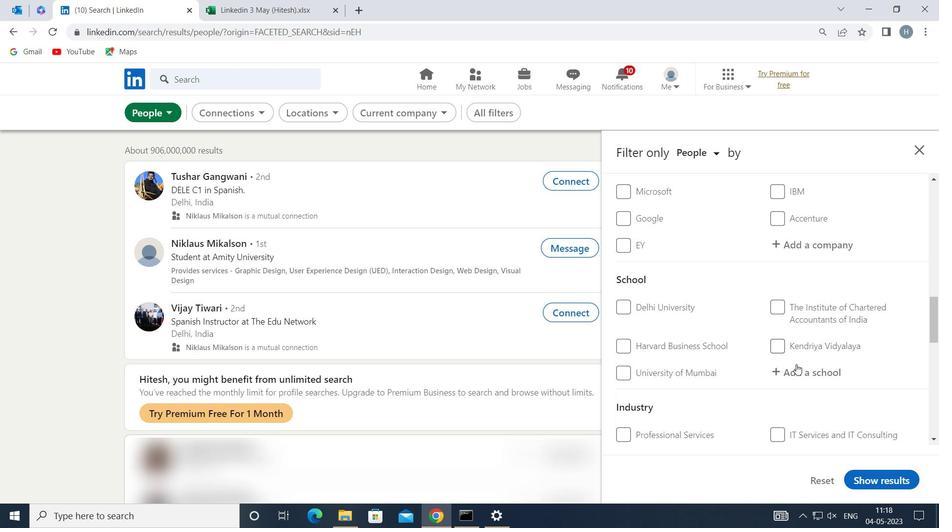 
Action: Mouse moved to (795, 368)
Screenshot: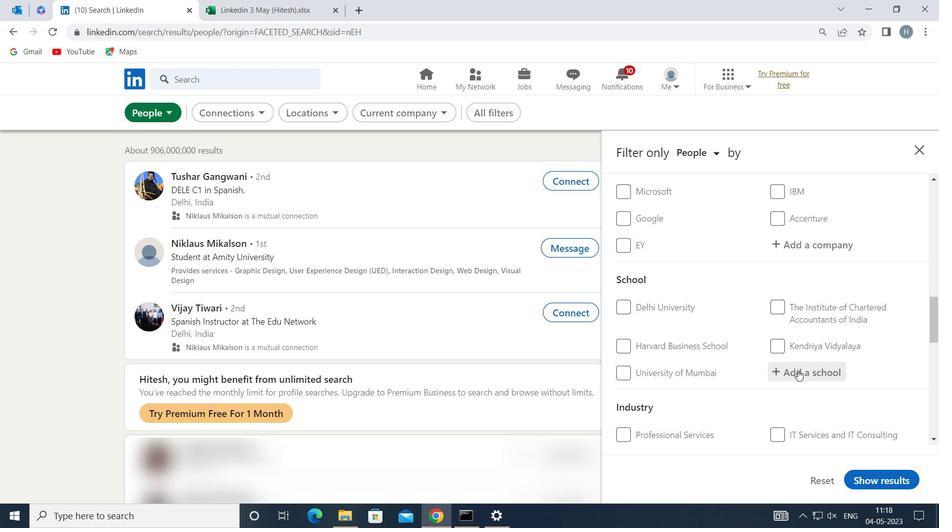 
Action: Key pressed <Key.shift>CAREER
Screenshot: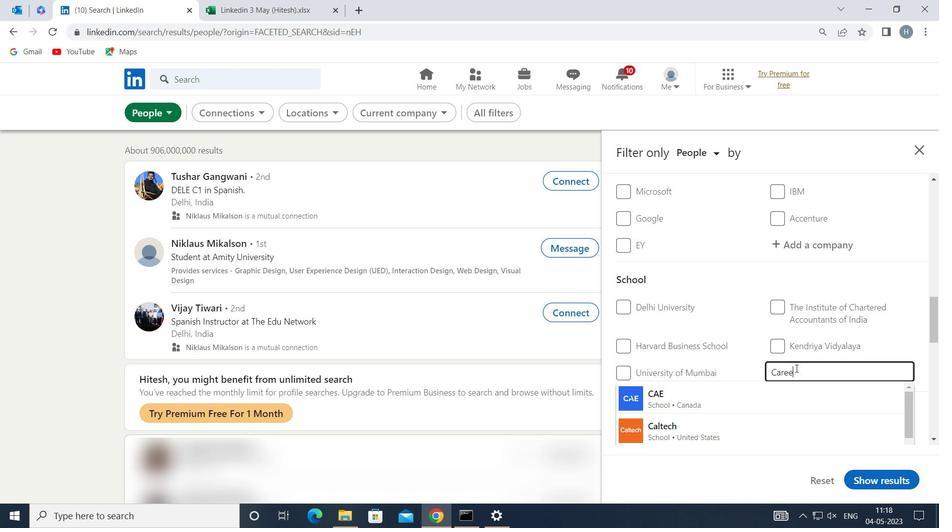 
Action: Mouse moved to (792, 368)
Screenshot: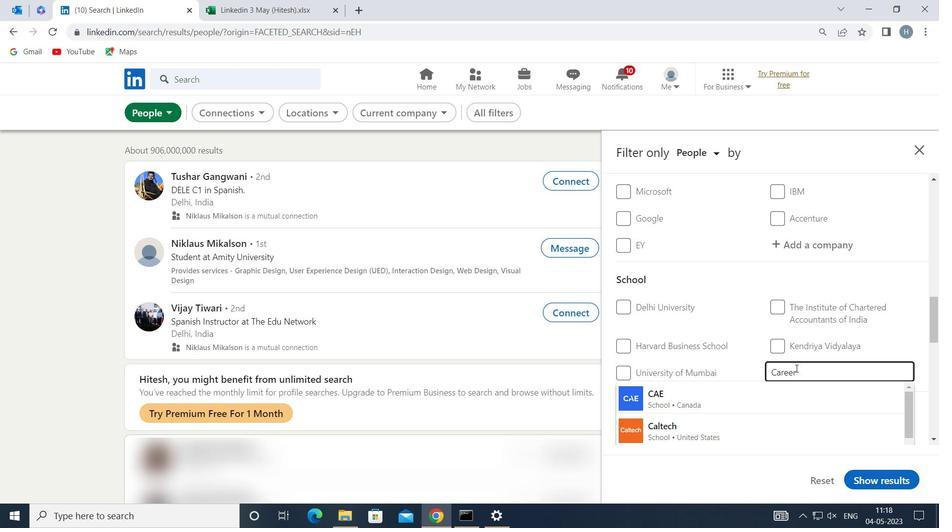 
Action: Key pressed S
Screenshot: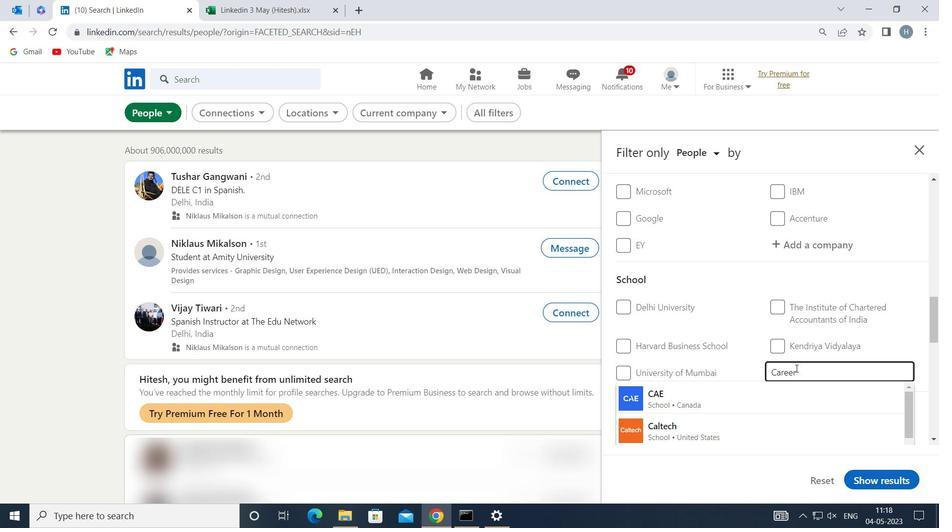 
Action: Mouse moved to (784, 362)
Screenshot: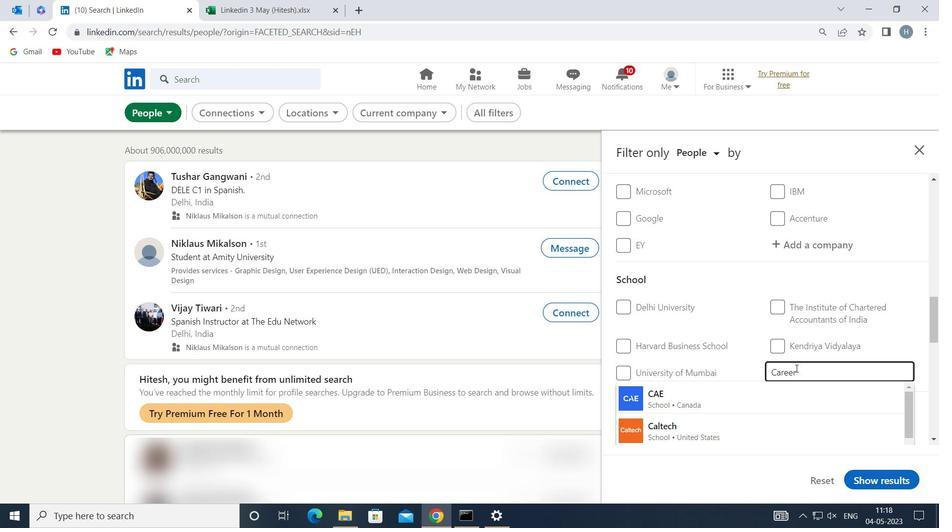 
Action: Key pressed <Key.space>FOR<Key.space><Key.shift><Key.shift><Key.shift><Key.shift><Key.shift><Key.shift><Key.shift><Key.shift>B
Screenshot: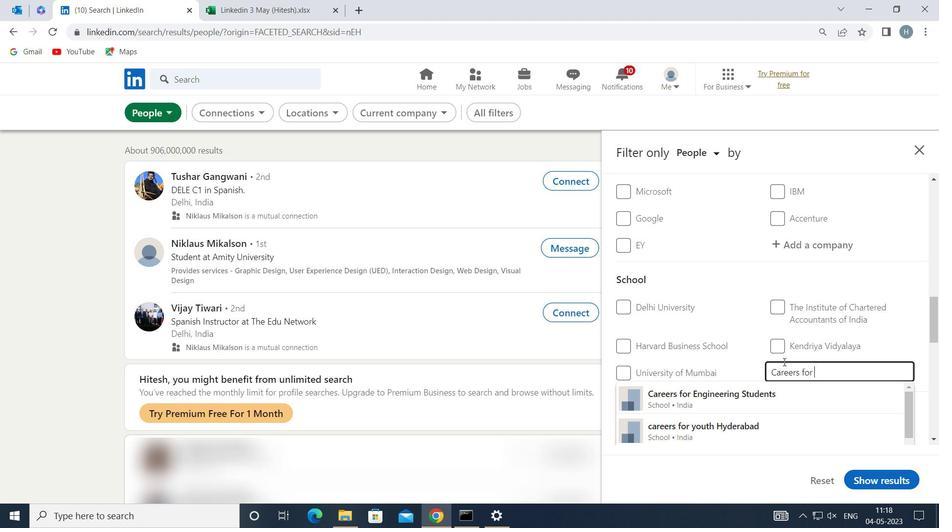 
Action: Mouse moved to (743, 392)
Screenshot: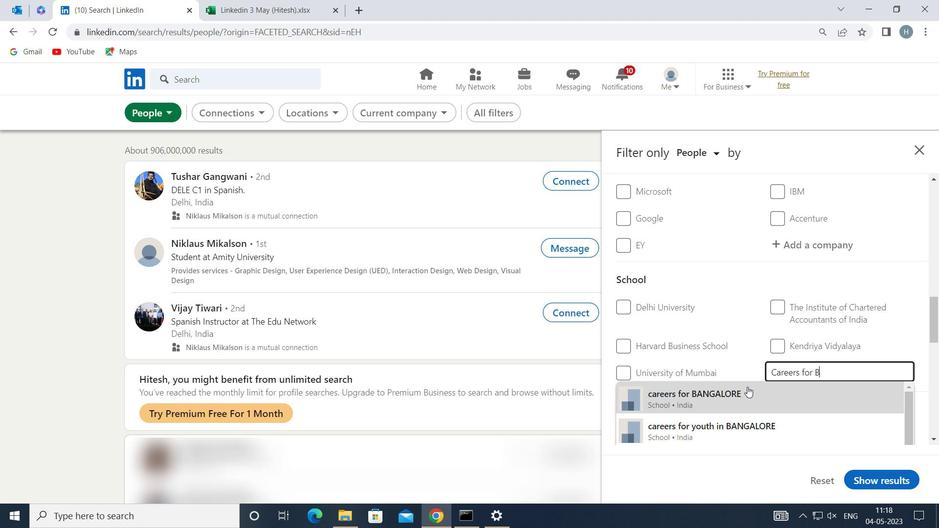 
Action: Mouse pressed left at (743, 392)
Screenshot: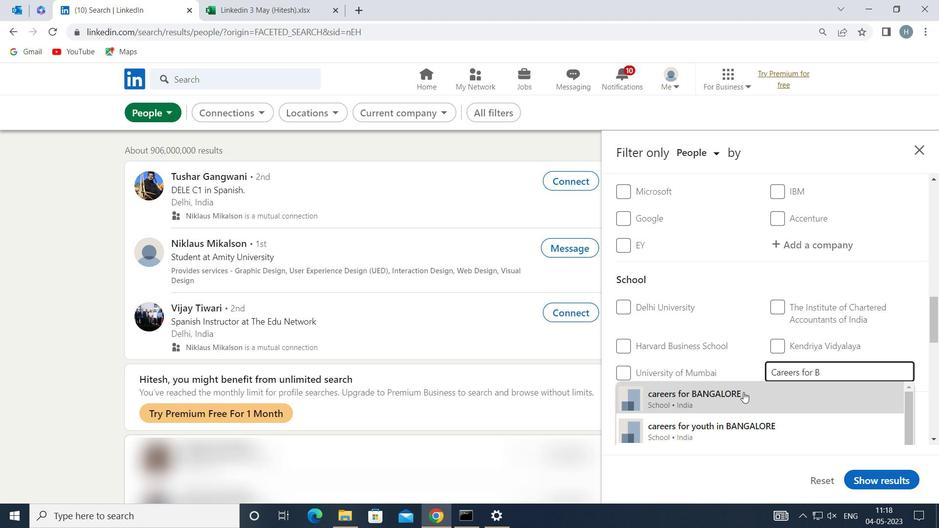
Action: Mouse moved to (735, 346)
Screenshot: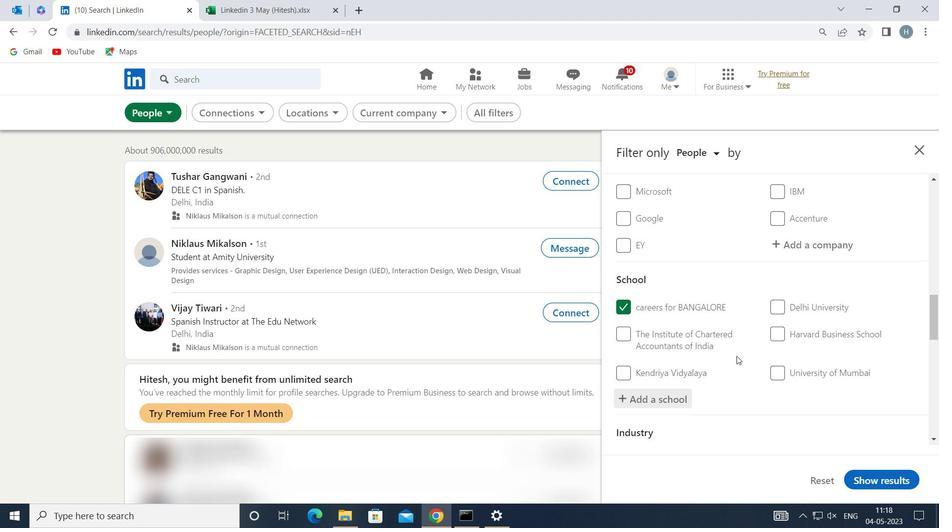 
Action: Mouse scrolled (735, 346) with delta (0, 0)
Screenshot: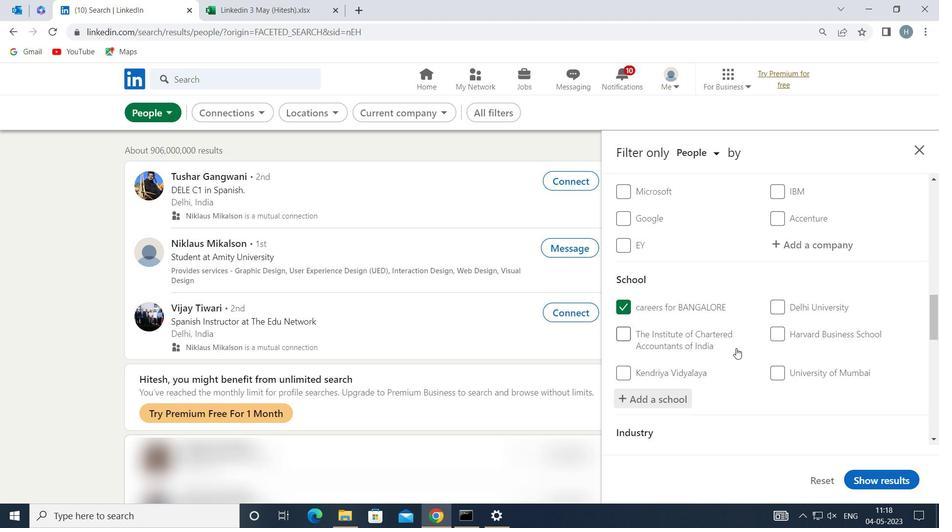 
Action: Mouse scrolled (735, 346) with delta (0, 0)
Screenshot: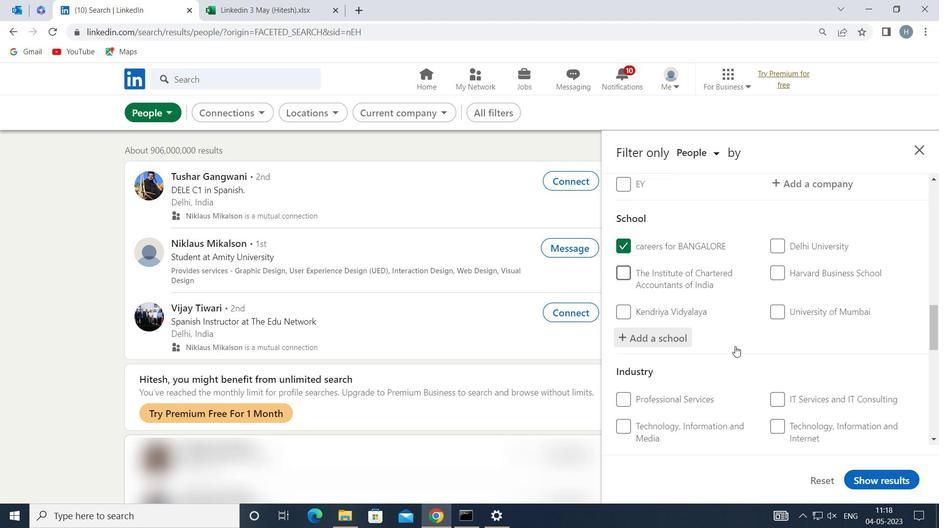 
Action: Mouse scrolled (735, 346) with delta (0, 0)
Screenshot: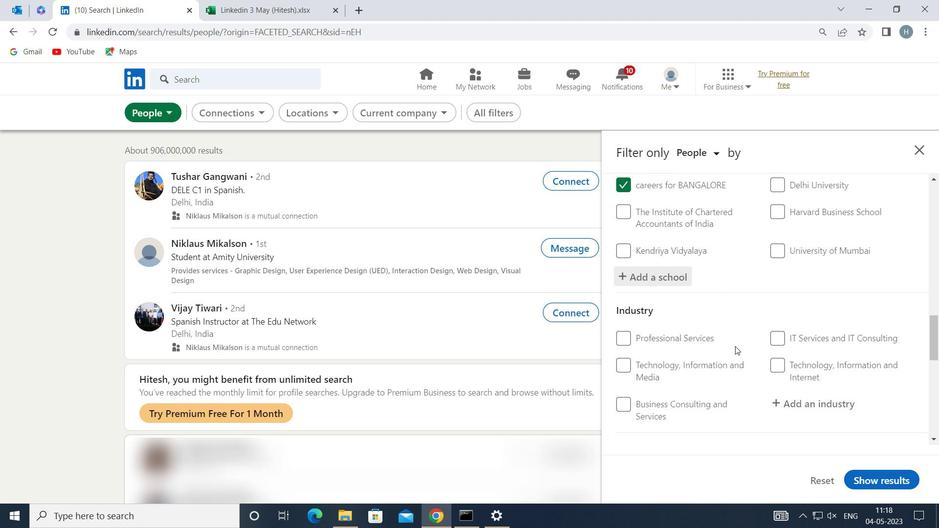 
Action: Mouse moved to (803, 341)
Screenshot: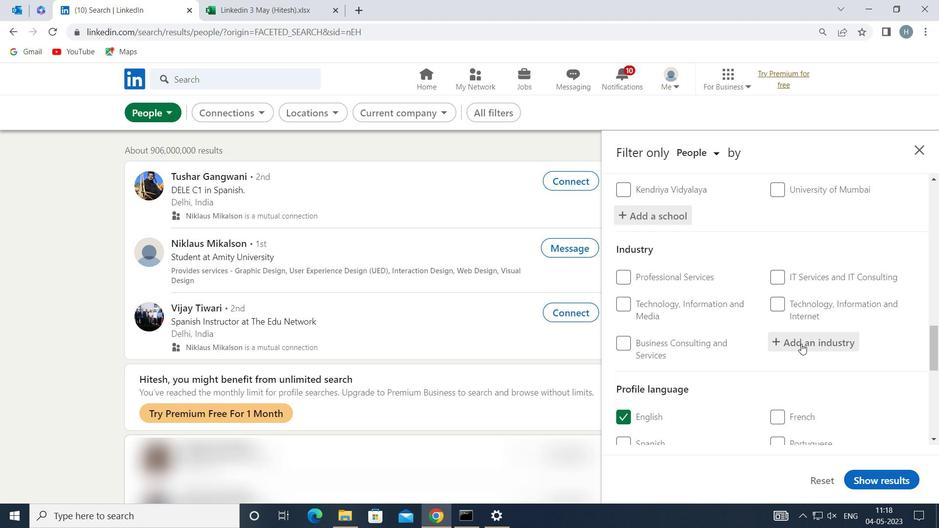 
Action: Mouse pressed left at (803, 341)
Screenshot: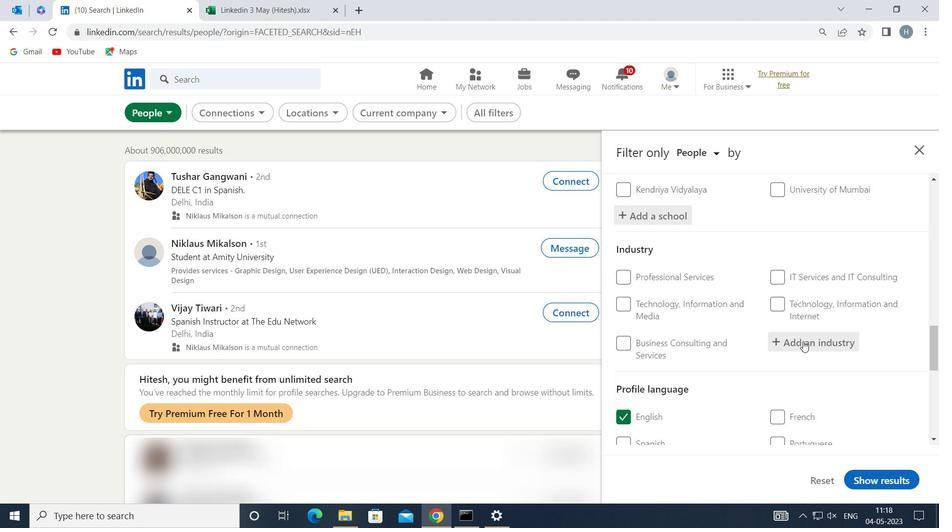 
Action: Mouse moved to (799, 339)
Screenshot: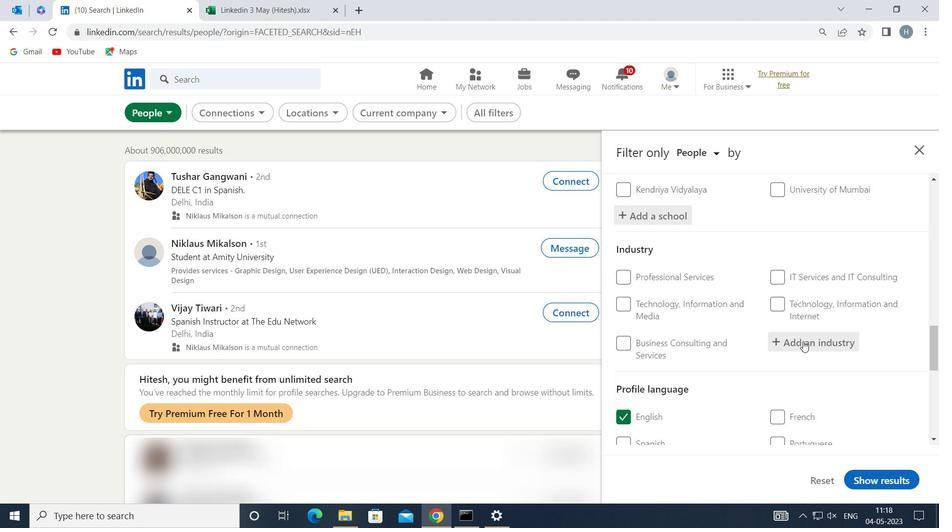 
Action: Key pressed <Key.shift>FINE<Key.space><Key.shift>ART
Screenshot: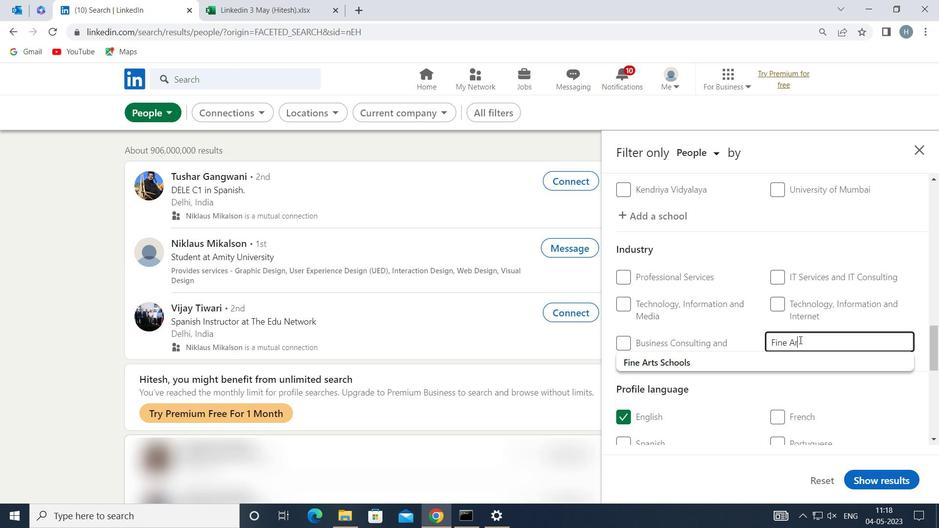 
Action: Mouse moved to (767, 358)
Screenshot: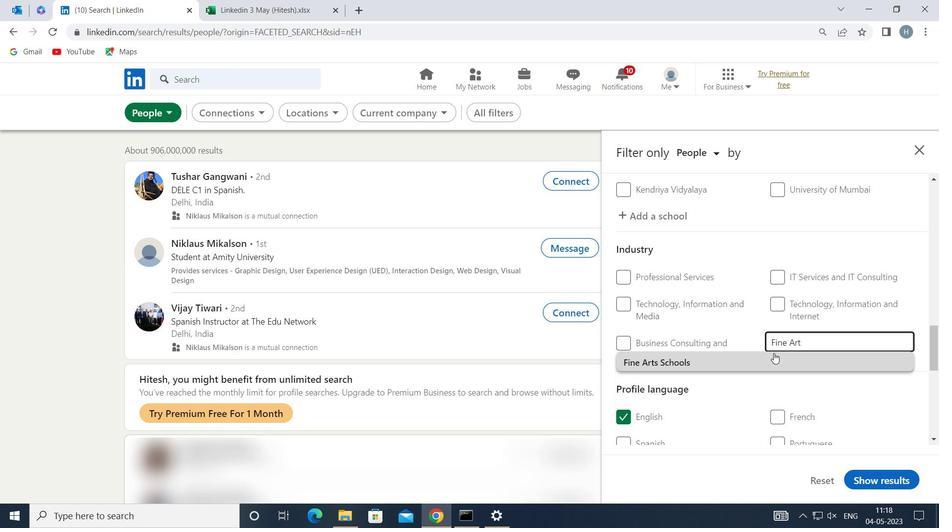 
Action: Mouse pressed left at (767, 358)
Screenshot: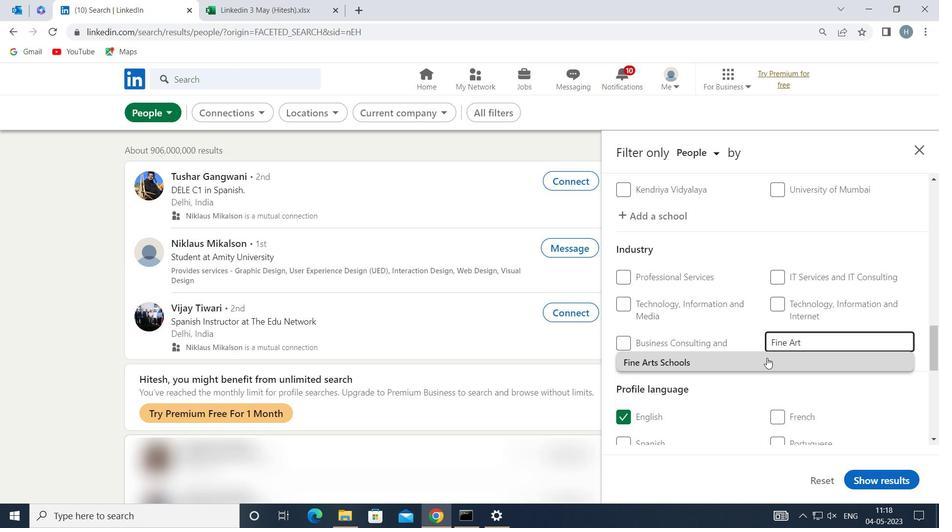 
Action: Mouse moved to (762, 346)
Screenshot: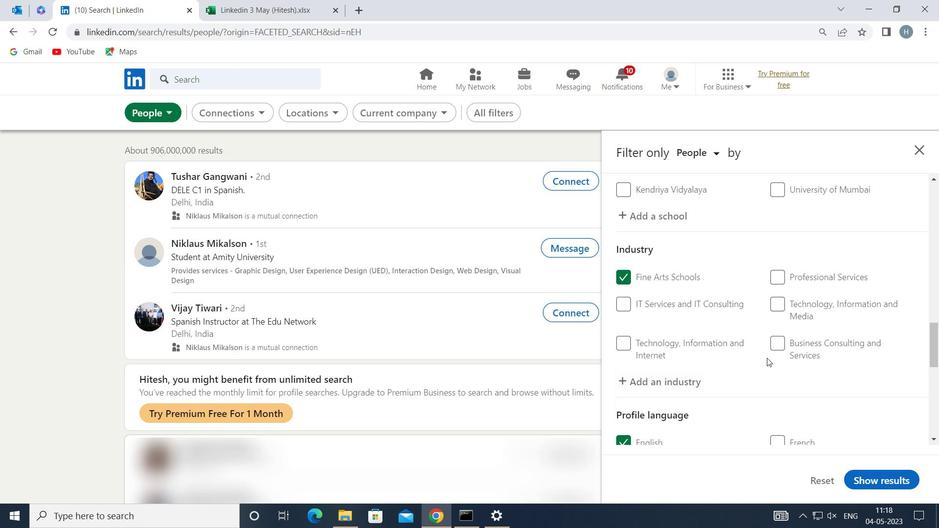 
Action: Mouse scrolled (762, 345) with delta (0, 0)
Screenshot: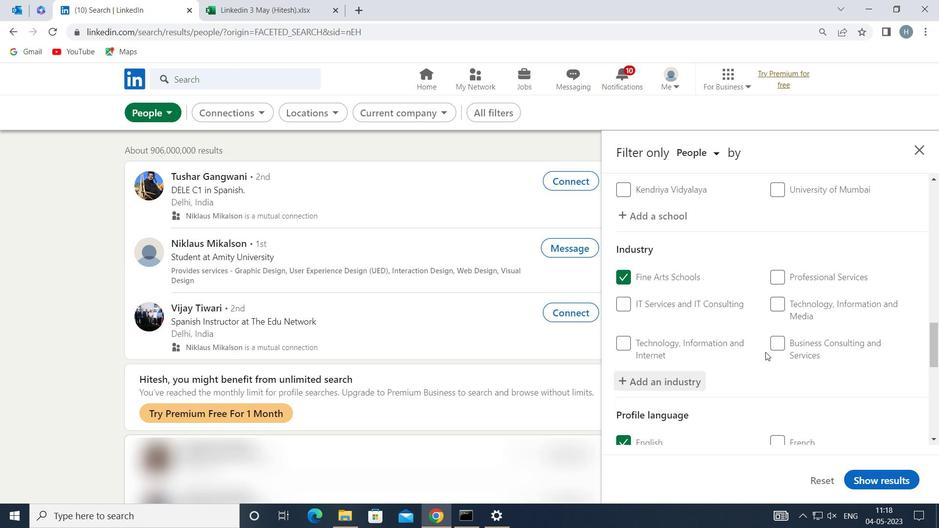 
Action: Mouse scrolled (762, 345) with delta (0, 0)
Screenshot: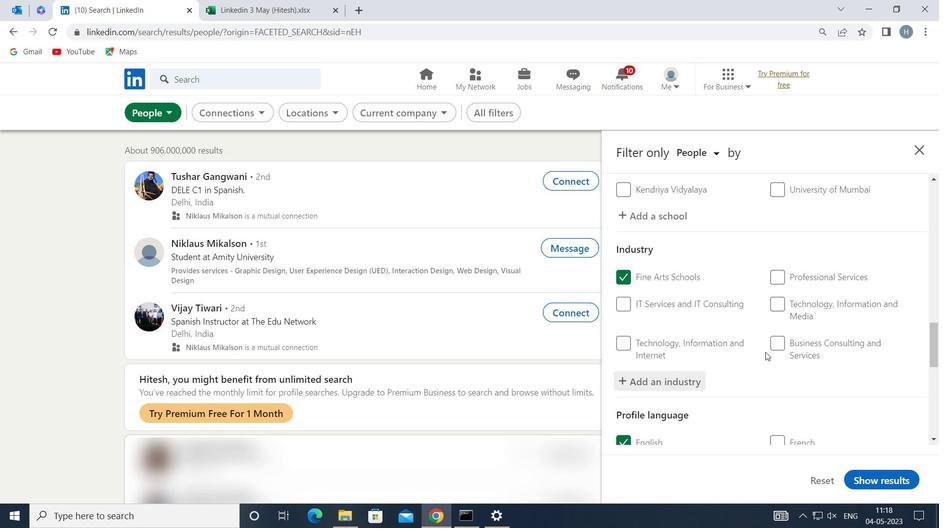 
Action: Mouse scrolled (762, 345) with delta (0, 0)
Screenshot: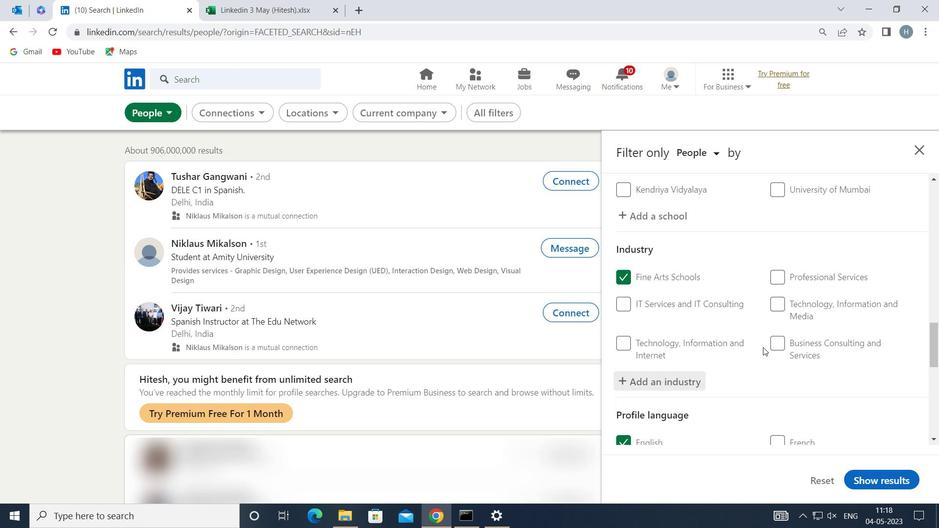 
Action: Mouse scrolled (762, 345) with delta (0, 0)
Screenshot: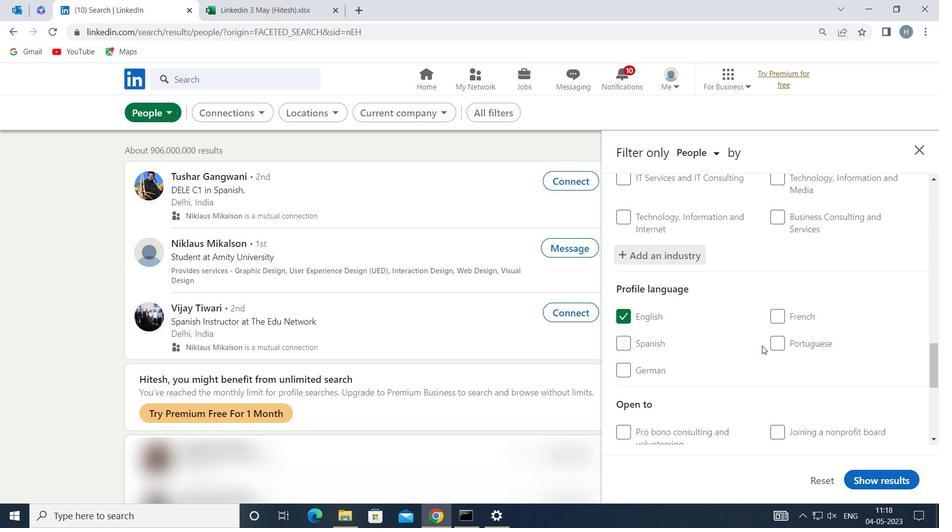
Action: Mouse moved to (766, 346)
Screenshot: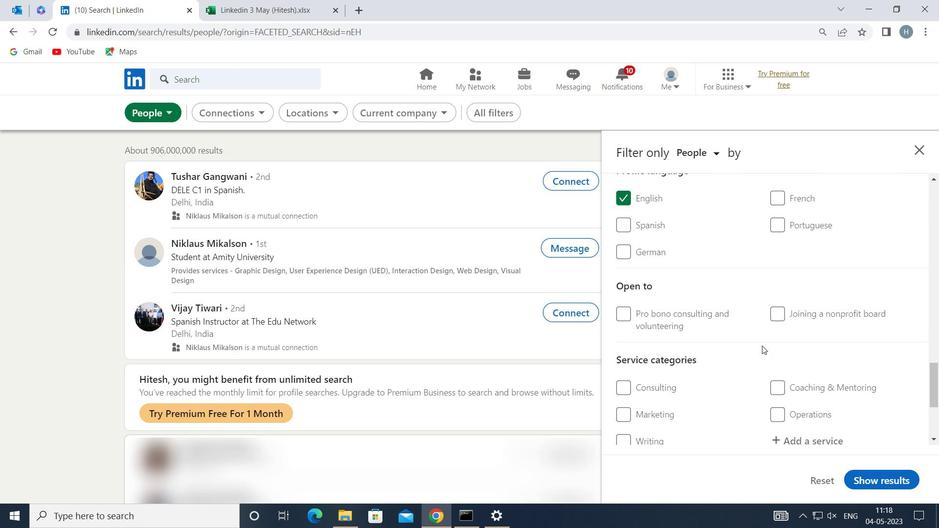 
Action: Mouse scrolled (766, 346) with delta (0, 0)
Screenshot: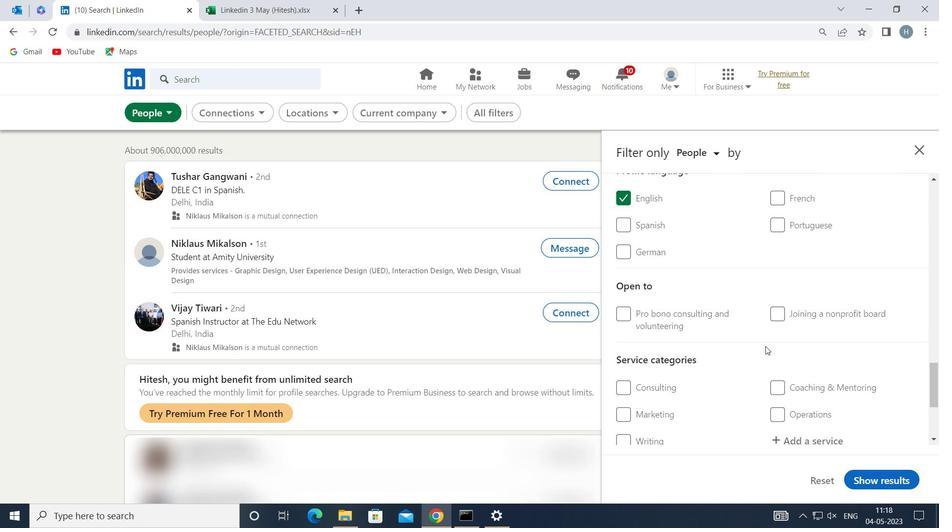 
Action: Mouse scrolled (766, 346) with delta (0, 0)
Screenshot: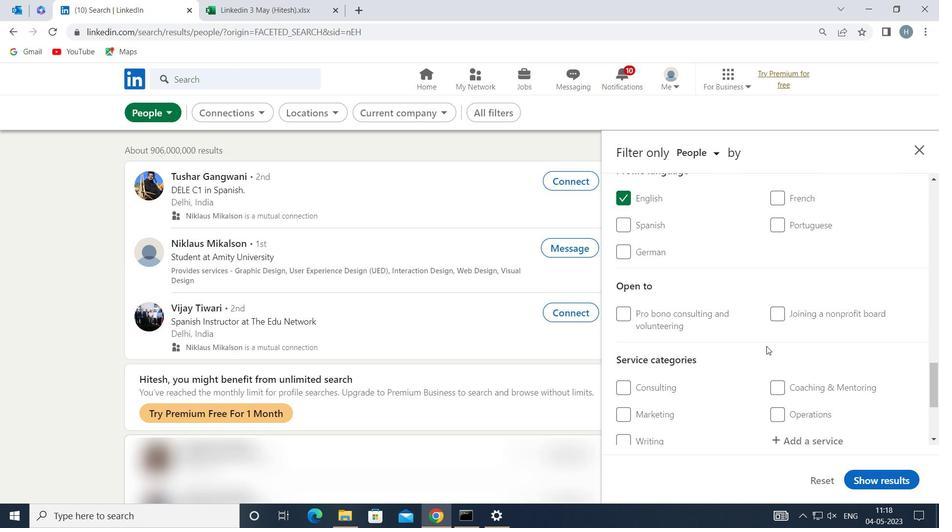 
Action: Mouse moved to (812, 317)
Screenshot: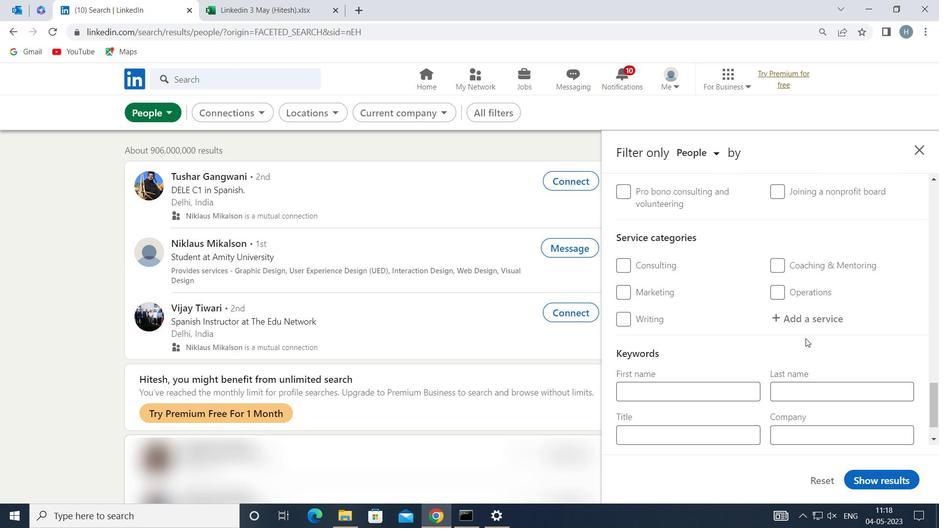 
Action: Mouse pressed left at (812, 317)
Screenshot: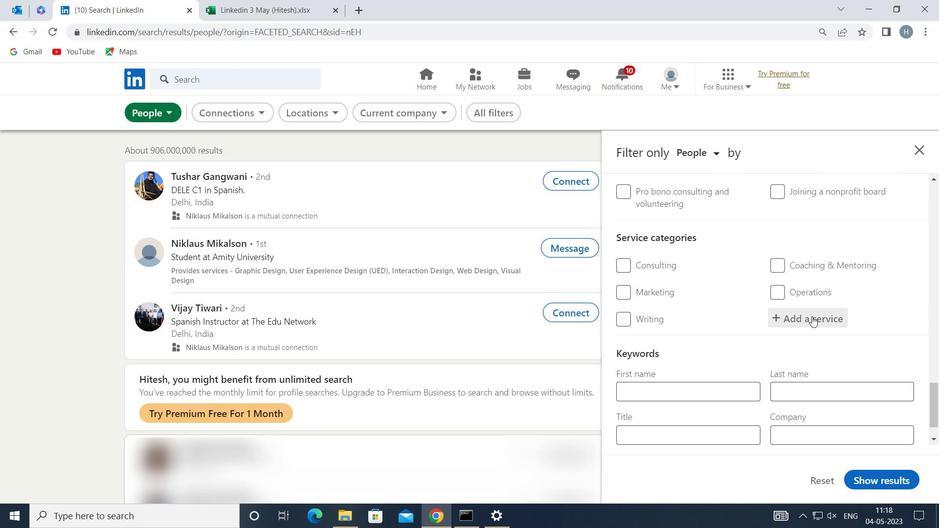 
Action: Mouse moved to (812, 316)
Screenshot: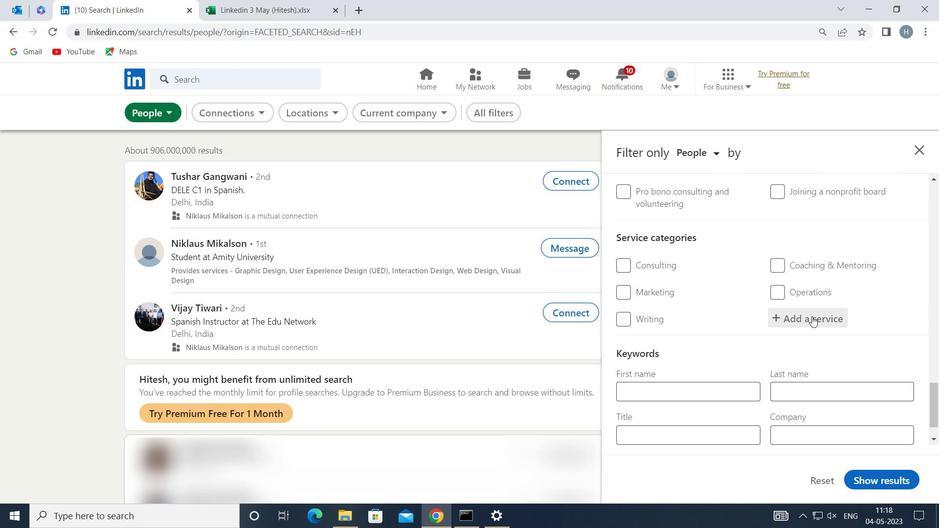 
Action: Key pressed <Key.shift>DATA<Key.space><Key.shift><Key.shift>ENTRY
Screenshot: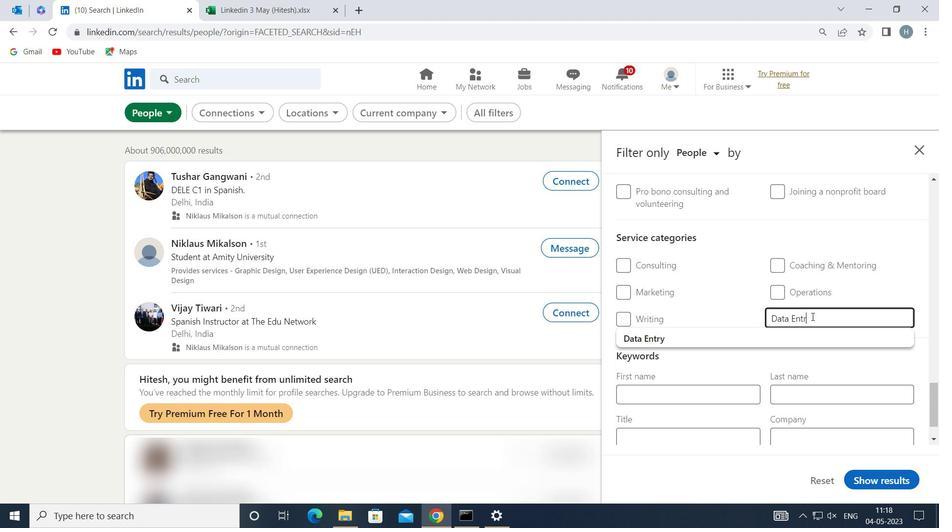 
Action: Mouse moved to (771, 335)
Screenshot: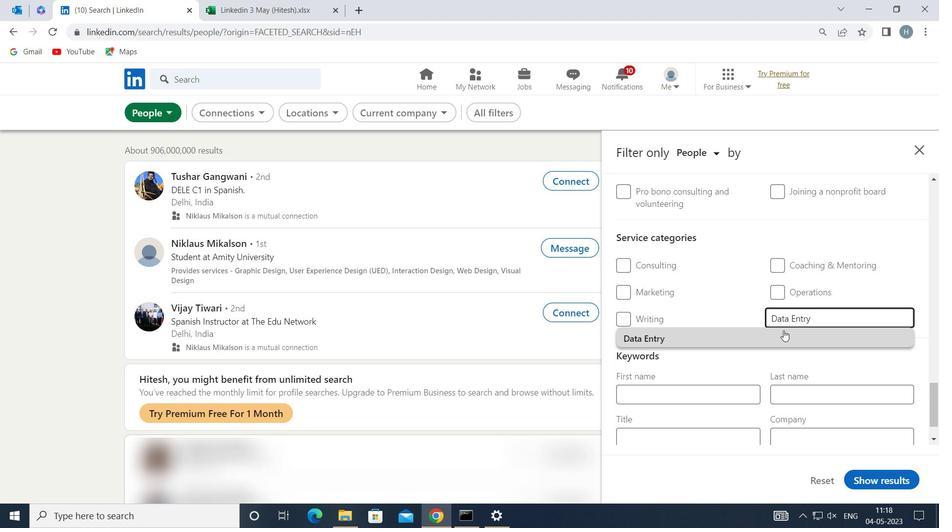 
Action: Mouse pressed left at (771, 335)
Screenshot: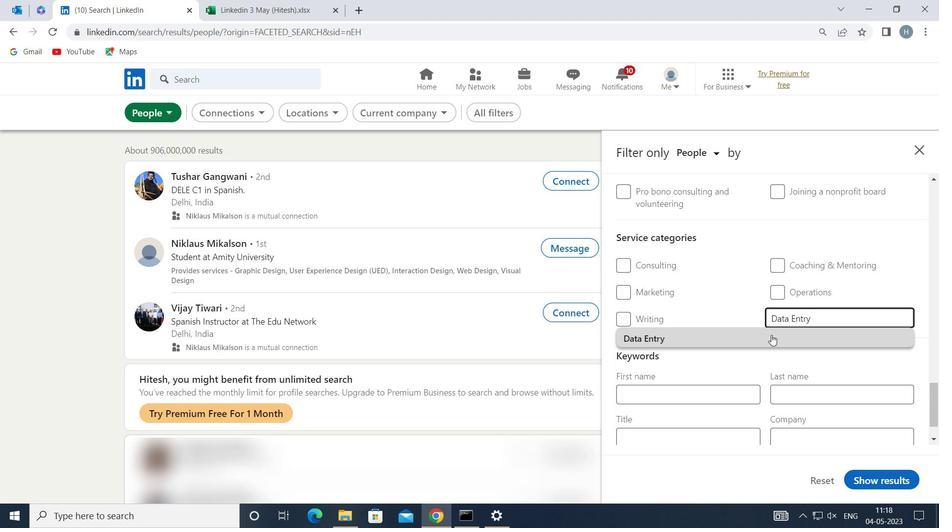 
Action: Mouse scrolled (771, 334) with delta (0, 0)
Screenshot: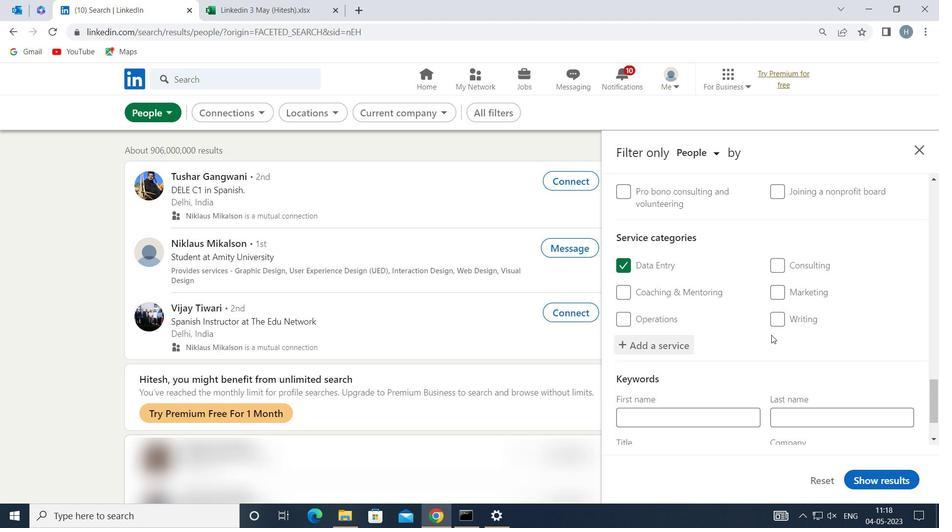 
Action: Mouse scrolled (771, 334) with delta (0, 0)
Screenshot: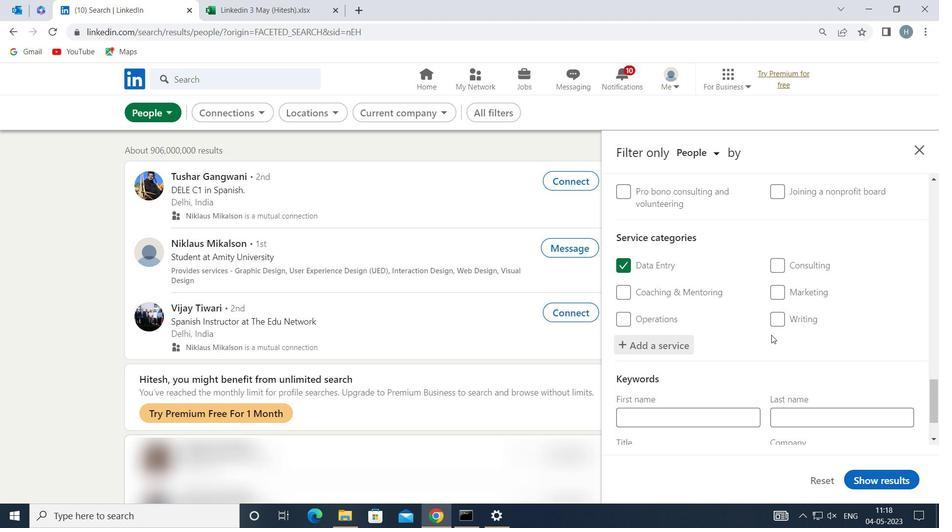 
Action: Mouse moved to (734, 391)
Screenshot: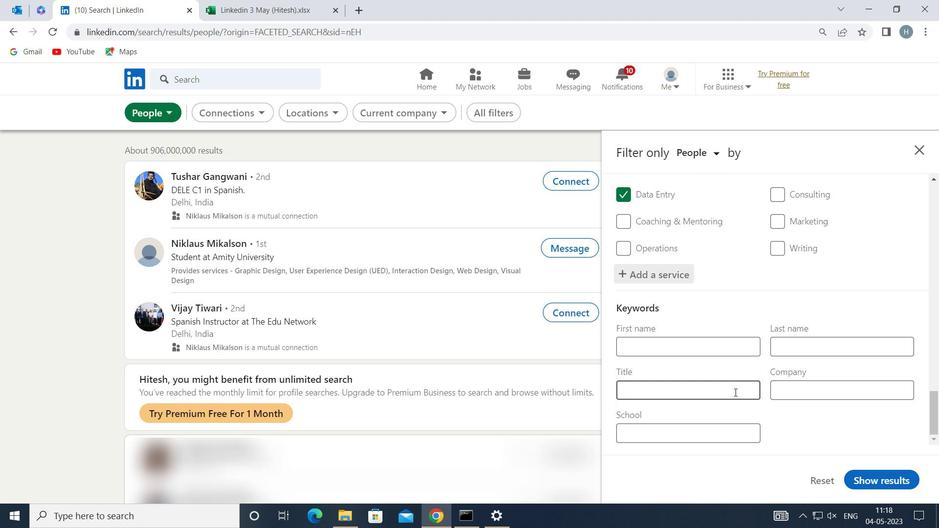 
Action: Mouse pressed left at (734, 391)
Screenshot: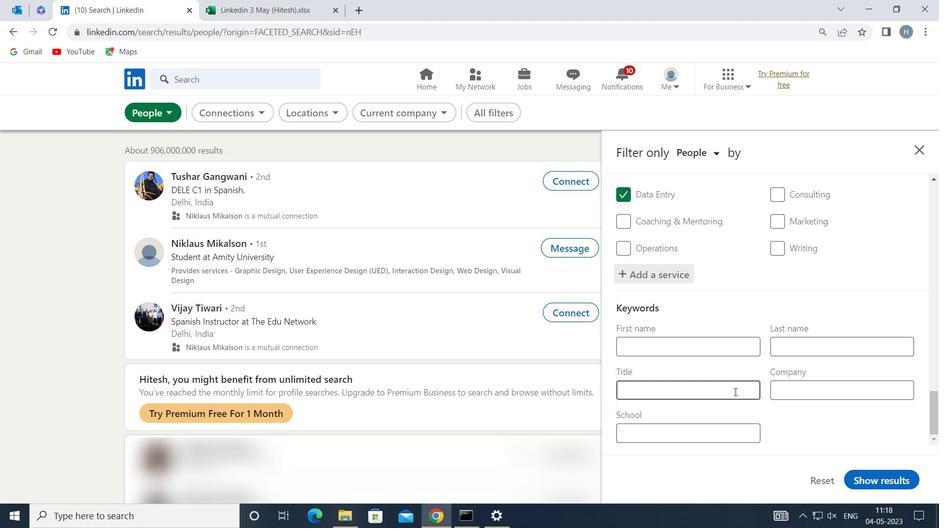 
Action: Mouse moved to (734, 385)
Screenshot: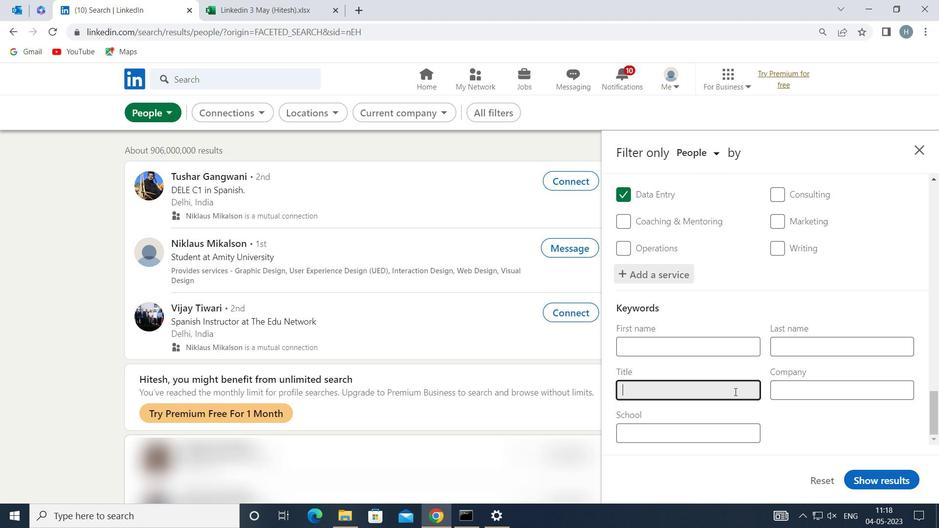 
Action: Key pressed <Key.shift><Key.shift>BUDGET<Key.space><Key.shift>ANALYST
Screenshot: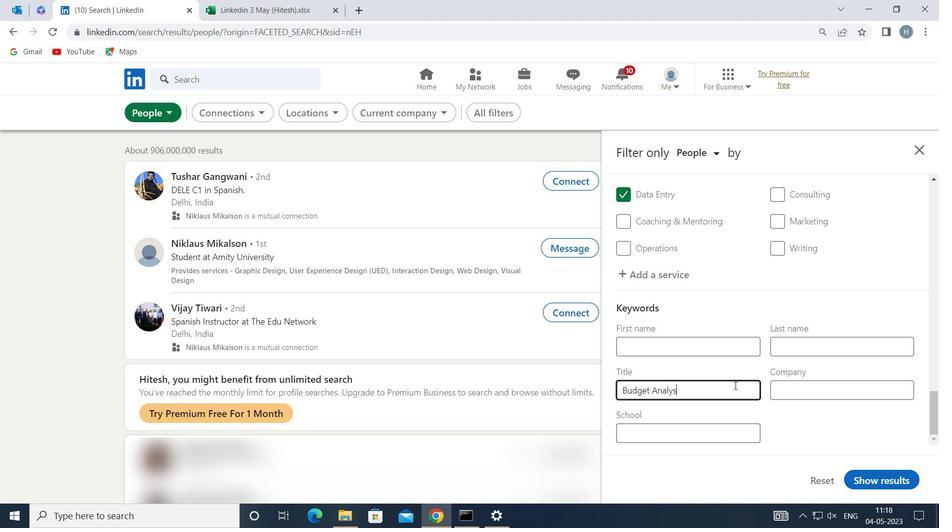 
Action: Mouse moved to (877, 476)
Screenshot: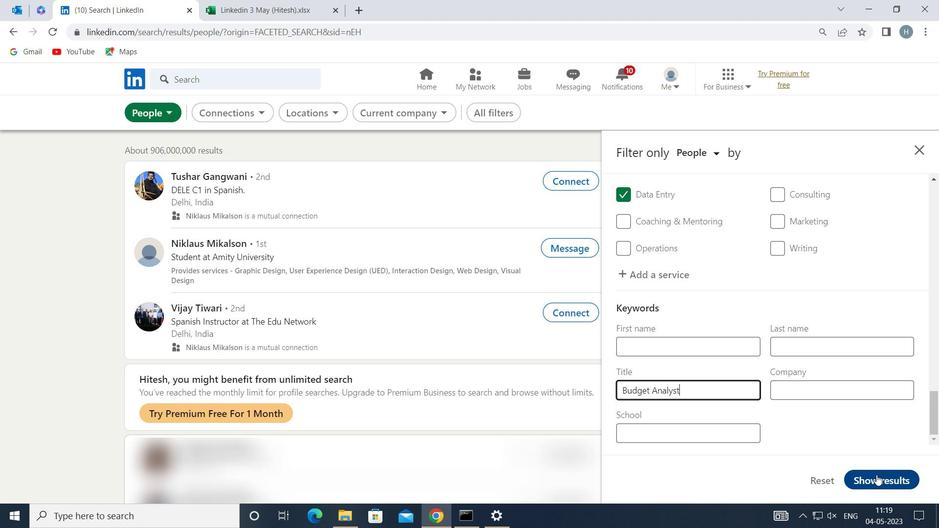 
Action: Mouse pressed left at (877, 476)
Screenshot: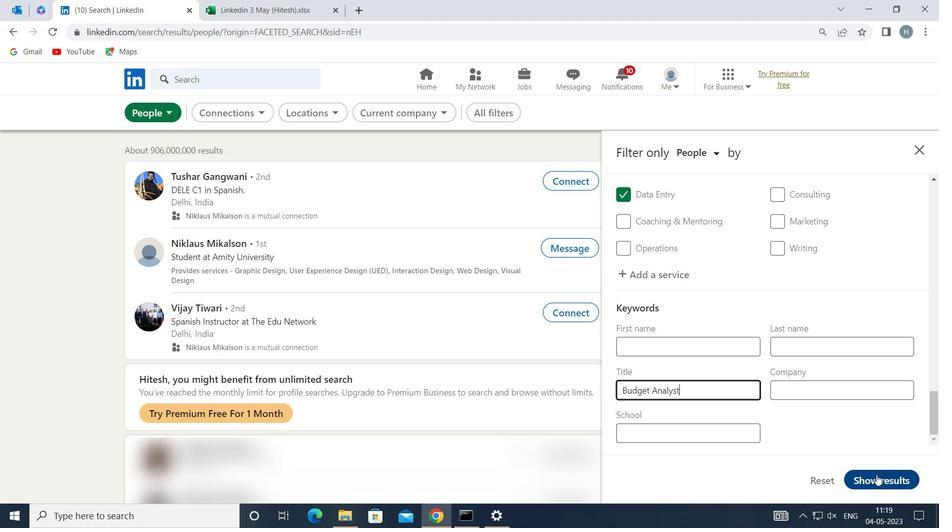 
Action: Mouse moved to (781, 366)
Screenshot: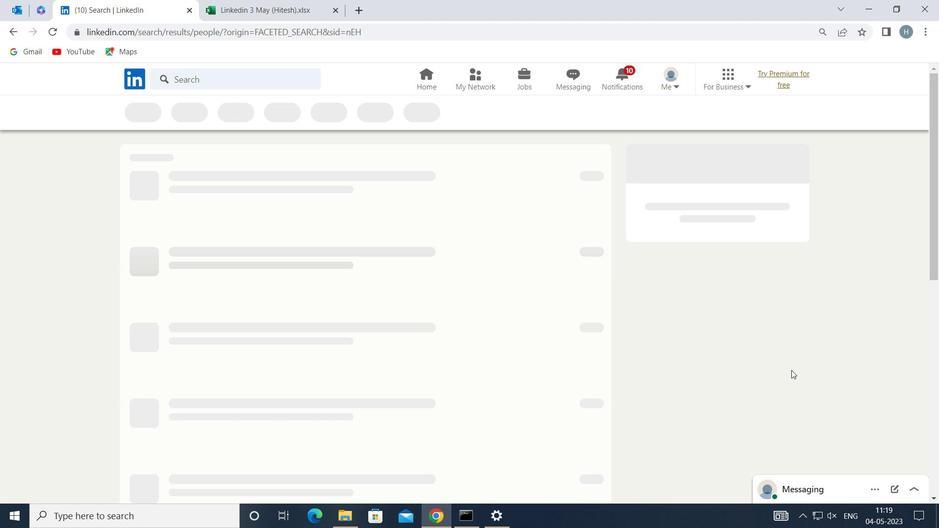 
